 Task: Access the custom URLs.
Action: Mouse moved to (1280, 90)
Screenshot: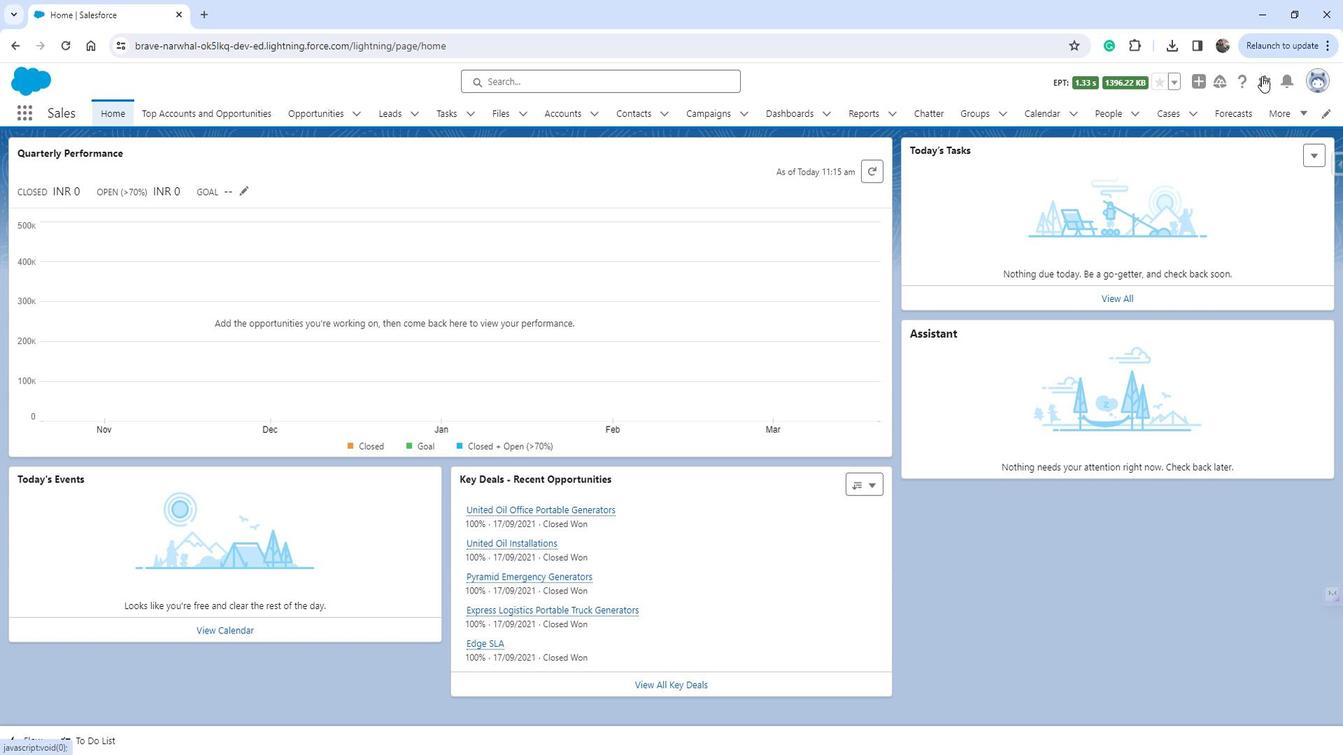 
Action: Mouse pressed left at (1280, 90)
Screenshot: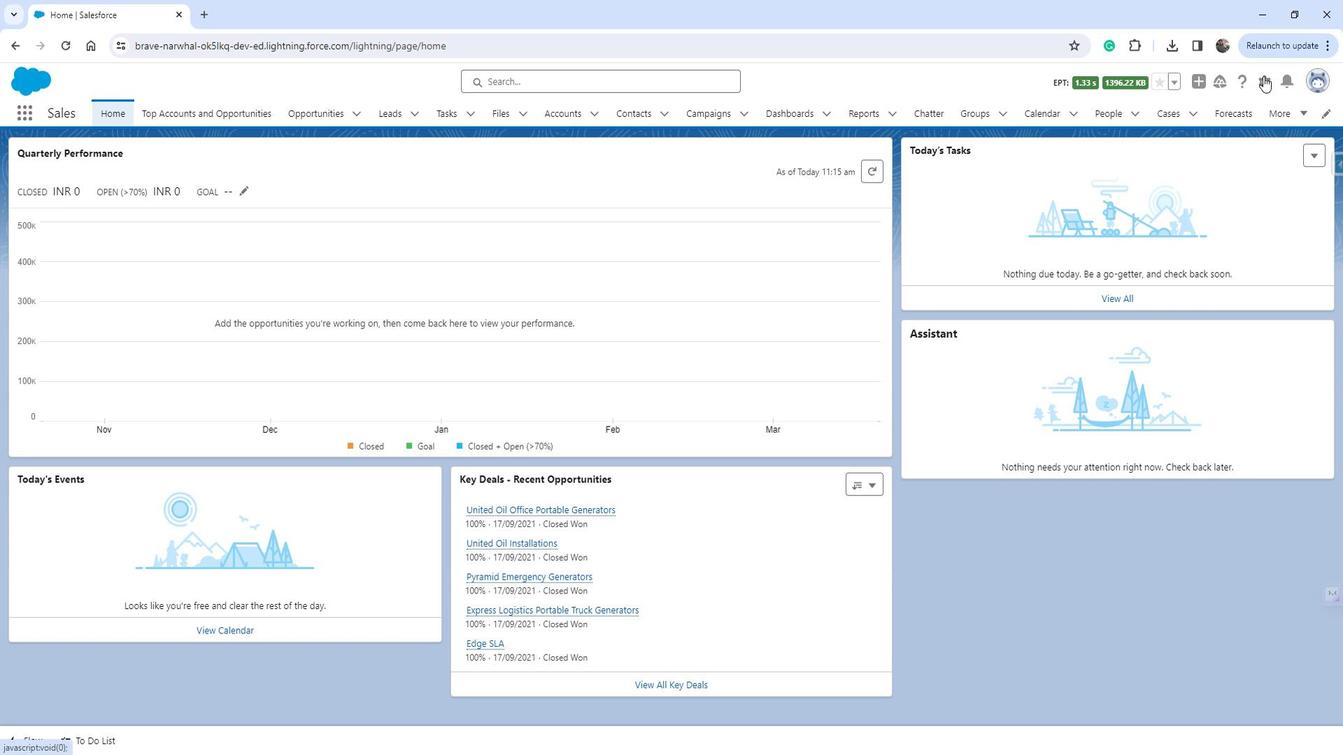 
Action: Mouse moved to (1214, 144)
Screenshot: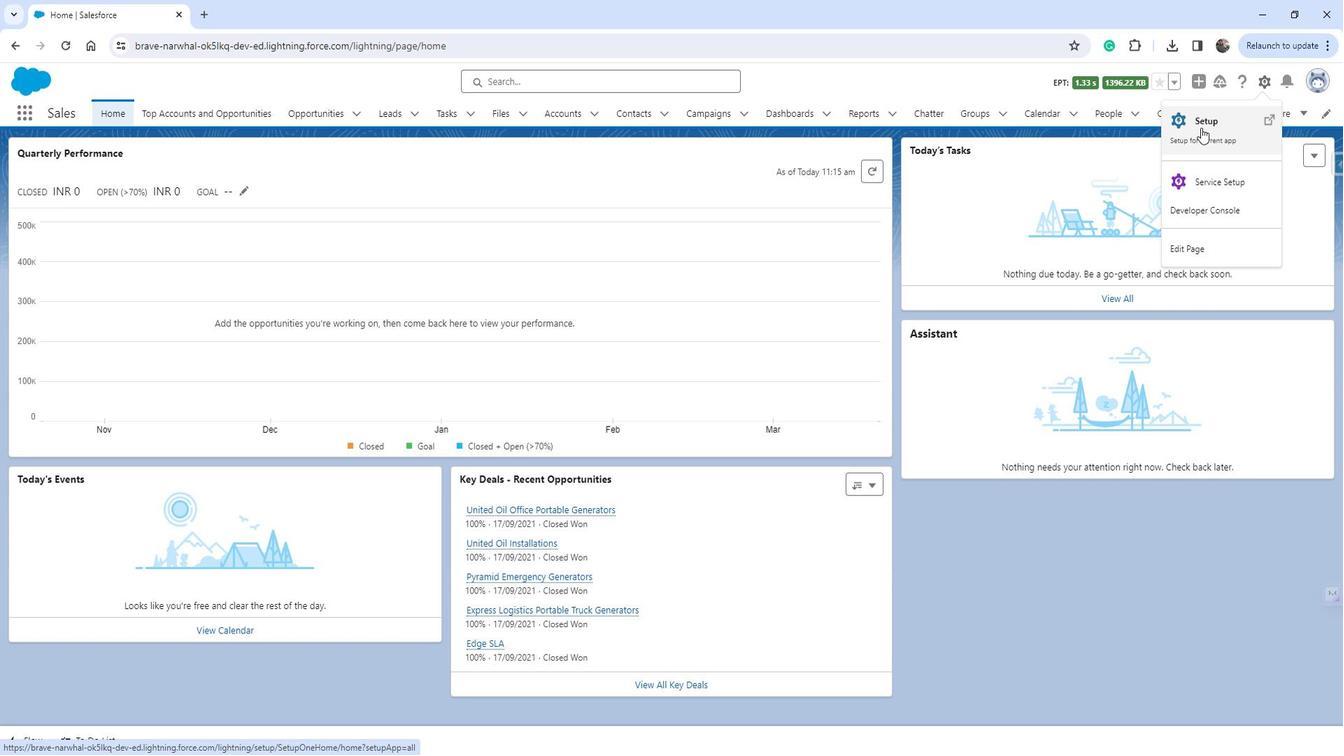 
Action: Mouse pressed left at (1214, 144)
Screenshot: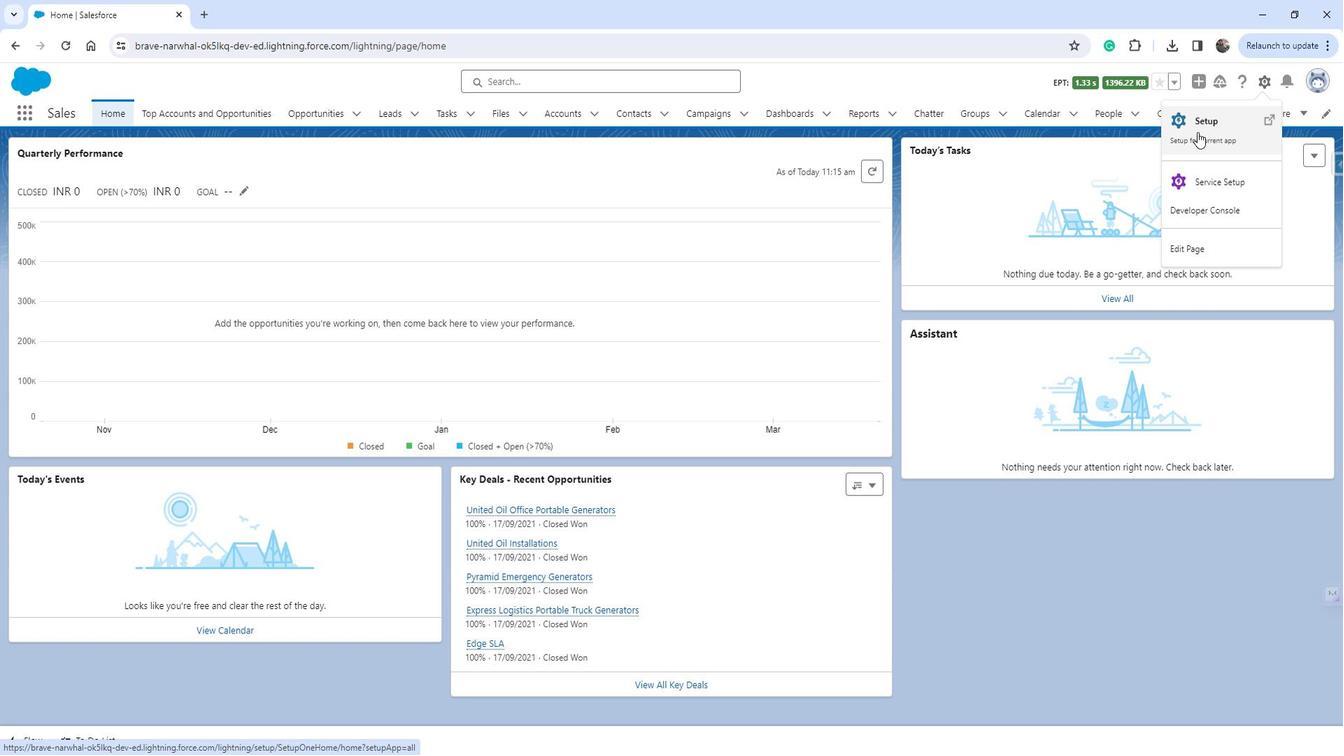
Action: Mouse moved to (39, 468)
Screenshot: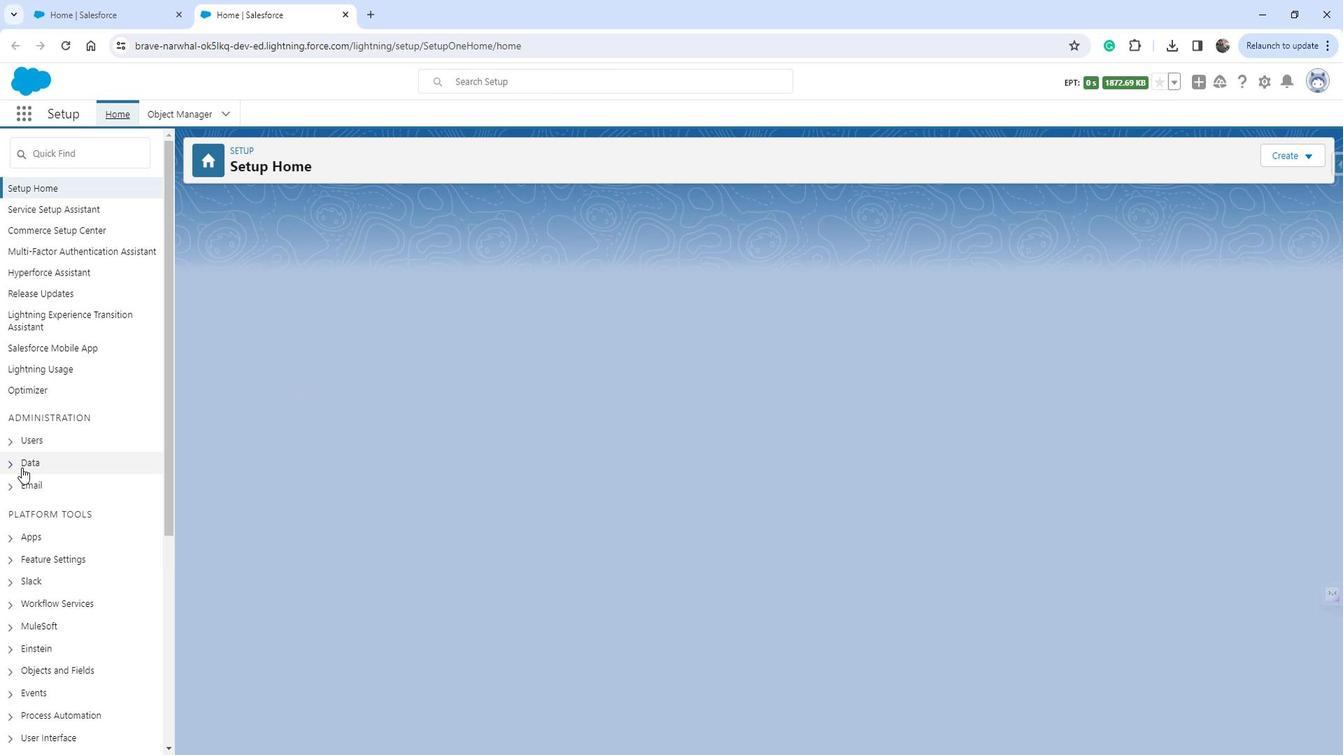 
Action: Mouse scrolled (39, 467) with delta (0, 0)
Screenshot: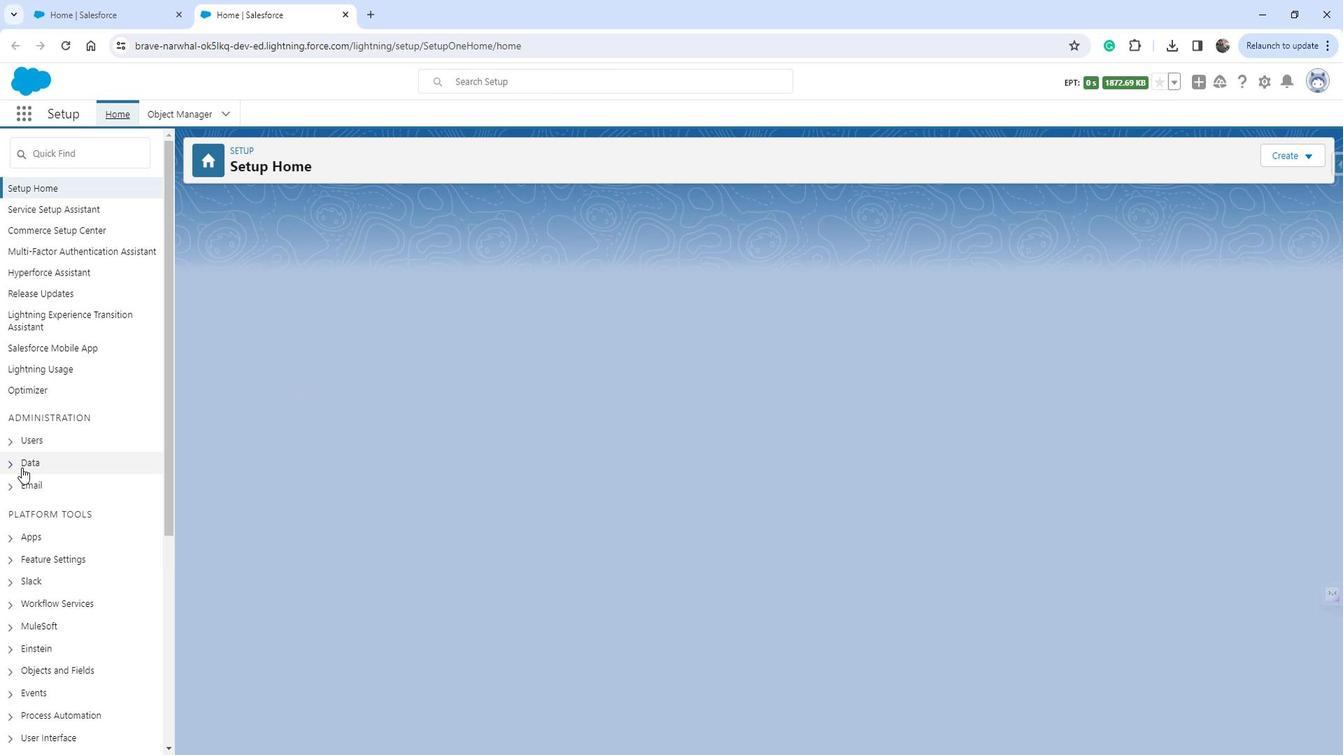 
Action: Mouse moved to (40, 469)
Screenshot: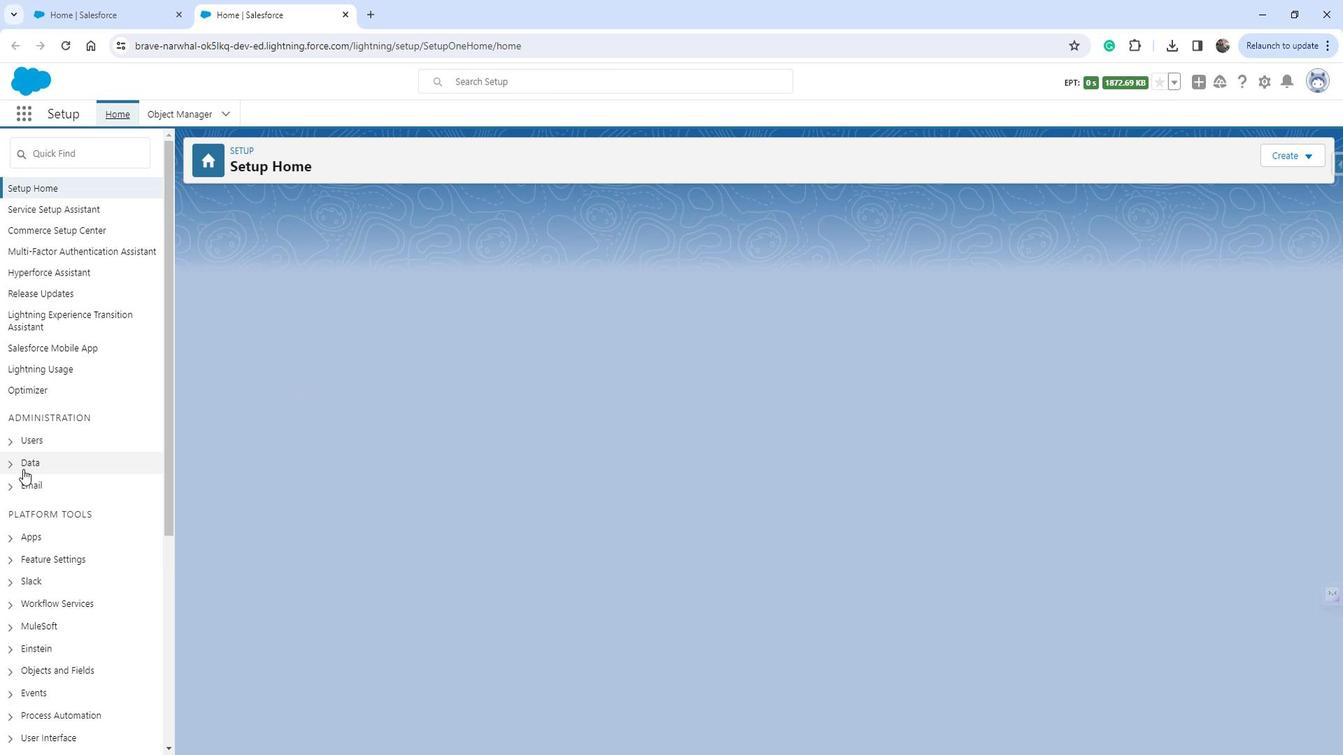 
Action: Mouse scrolled (40, 468) with delta (0, 0)
Screenshot: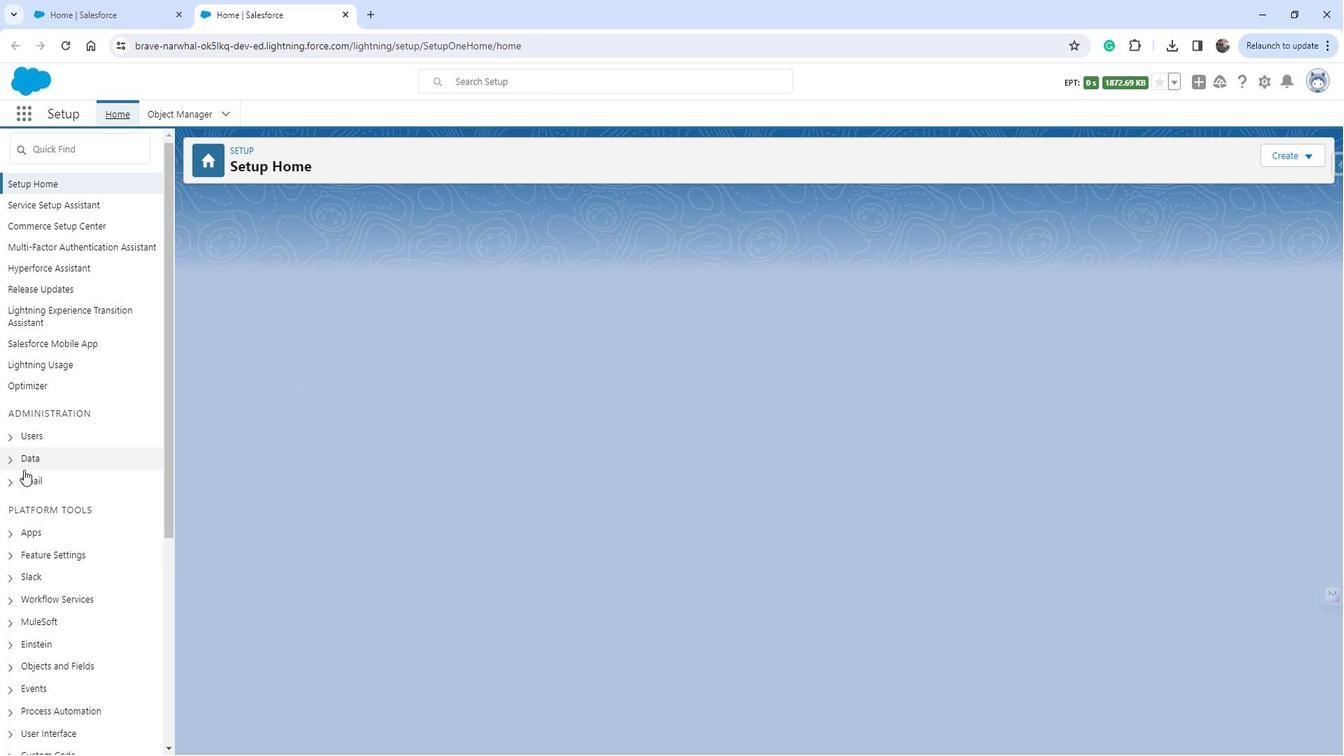 
Action: Mouse scrolled (40, 468) with delta (0, 0)
Screenshot: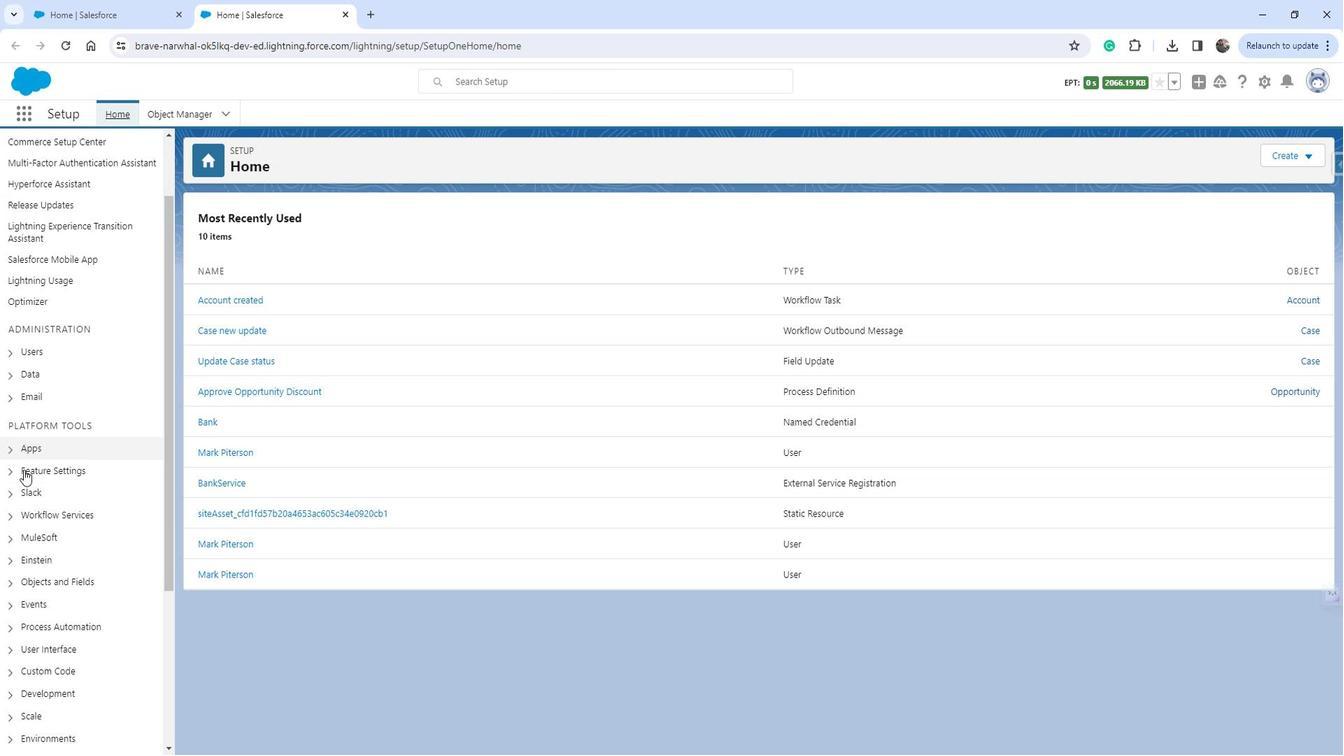 
Action: Mouse moved to (40, 469)
Screenshot: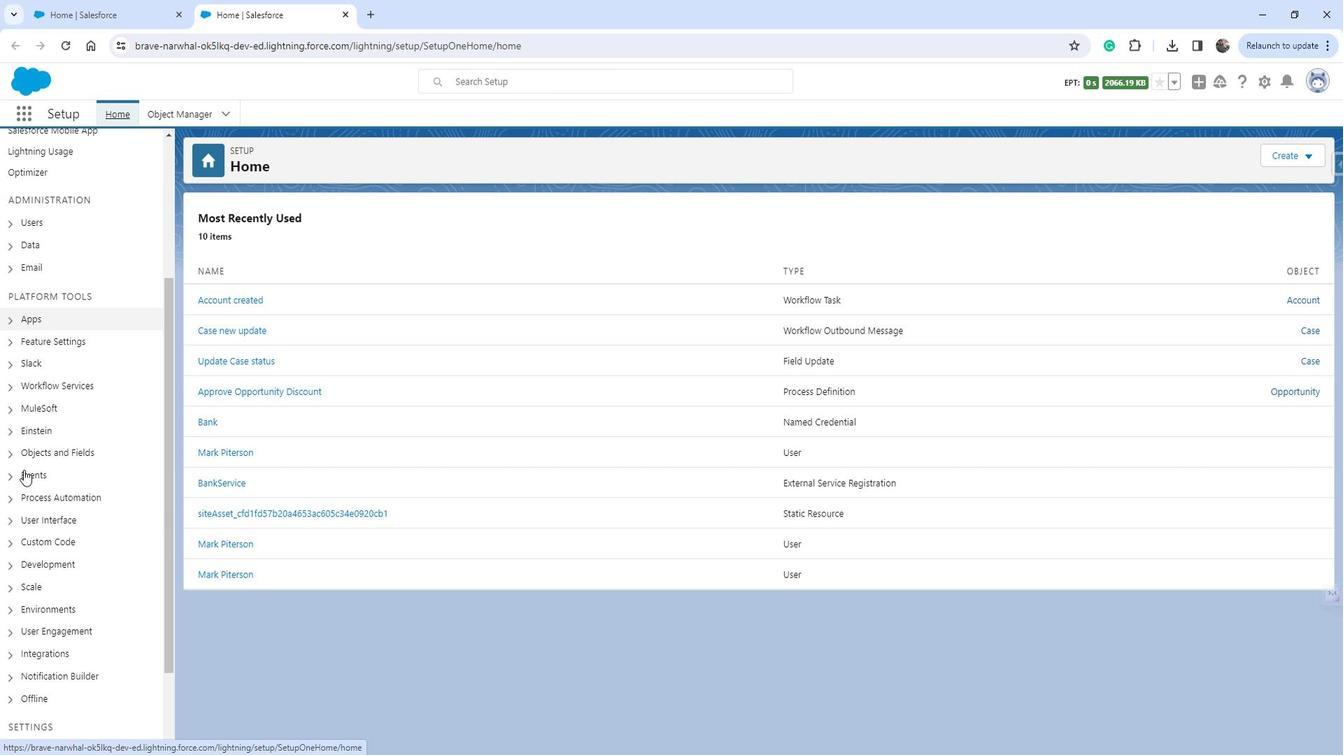 
Action: Mouse scrolled (40, 468) with delta (0, 0)
Screenshot: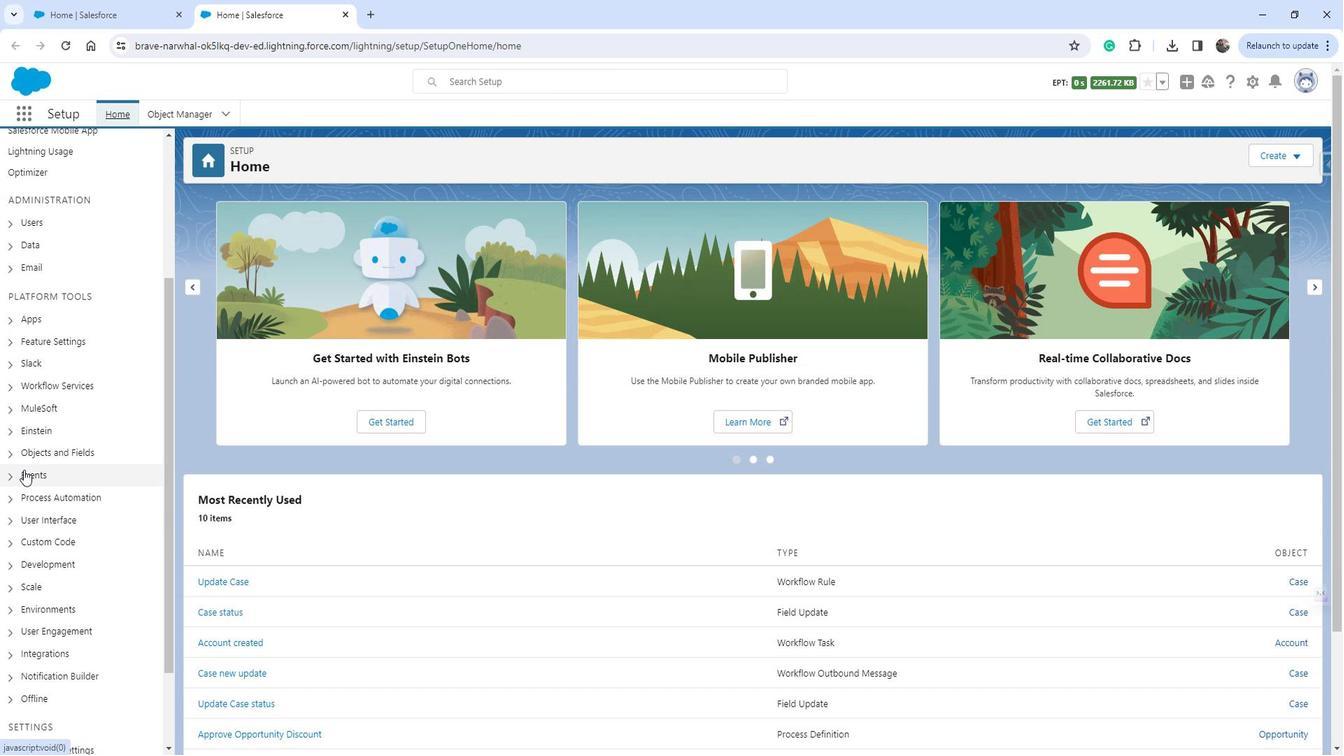 
Action: Mouse moved to (27, 430)
Screenshot: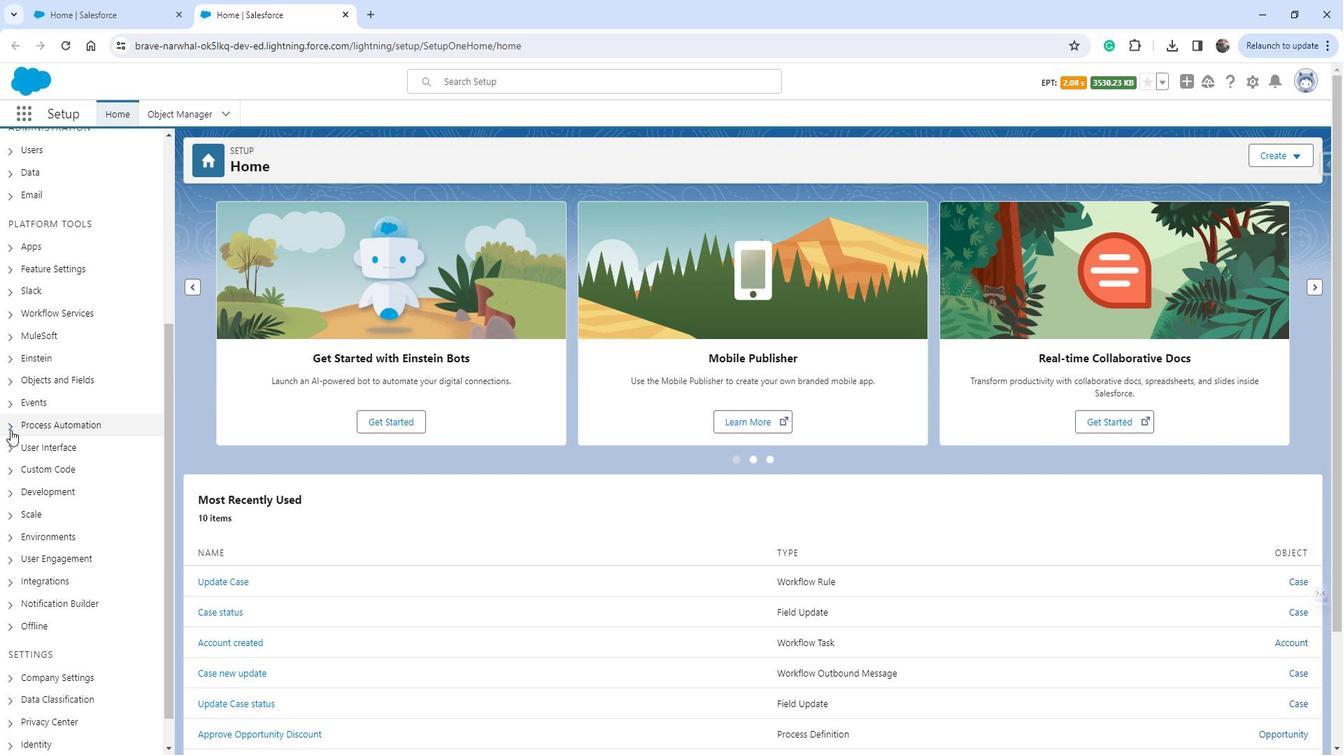
Action: Mouse pressed left at (27, 430)
Screenshot: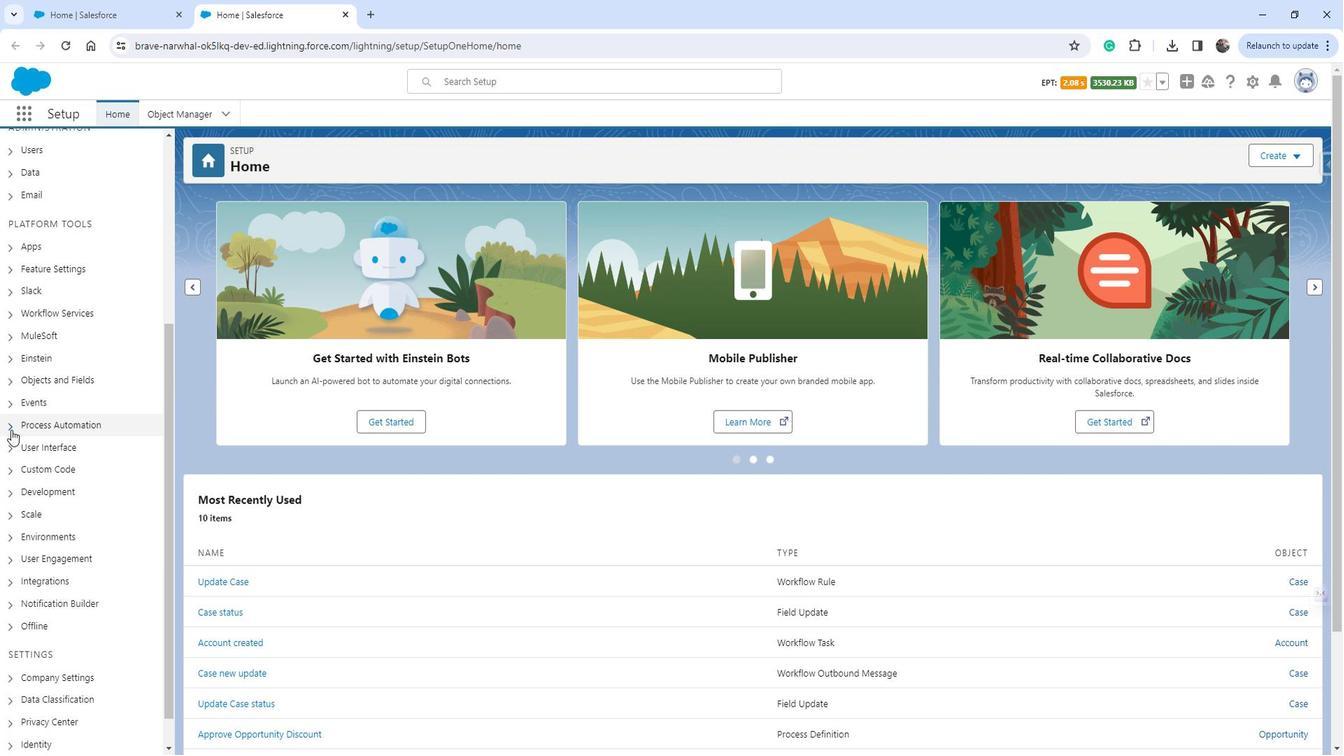 
Action: Mouse moved to (124, 492)
Screenshot: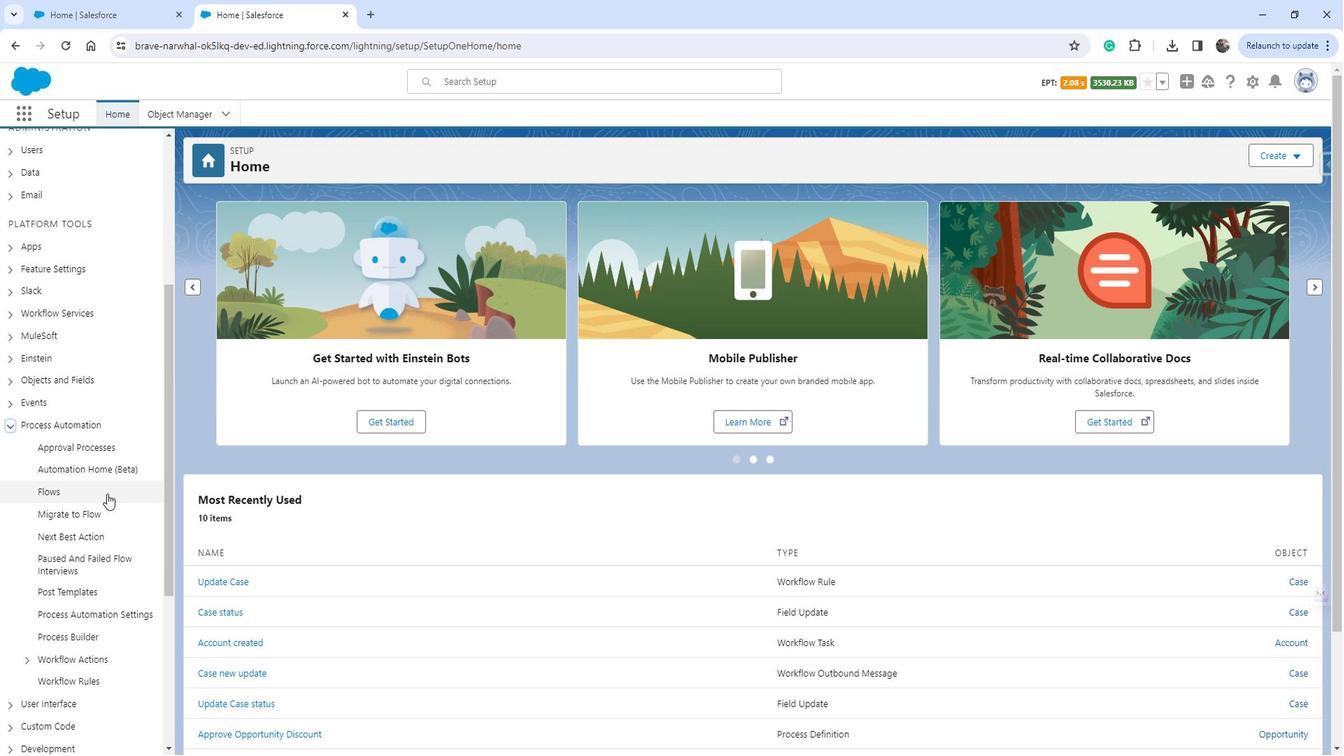 
Action: Mouse scrolled (124, 491) with delta (0, 0)
Screenshot: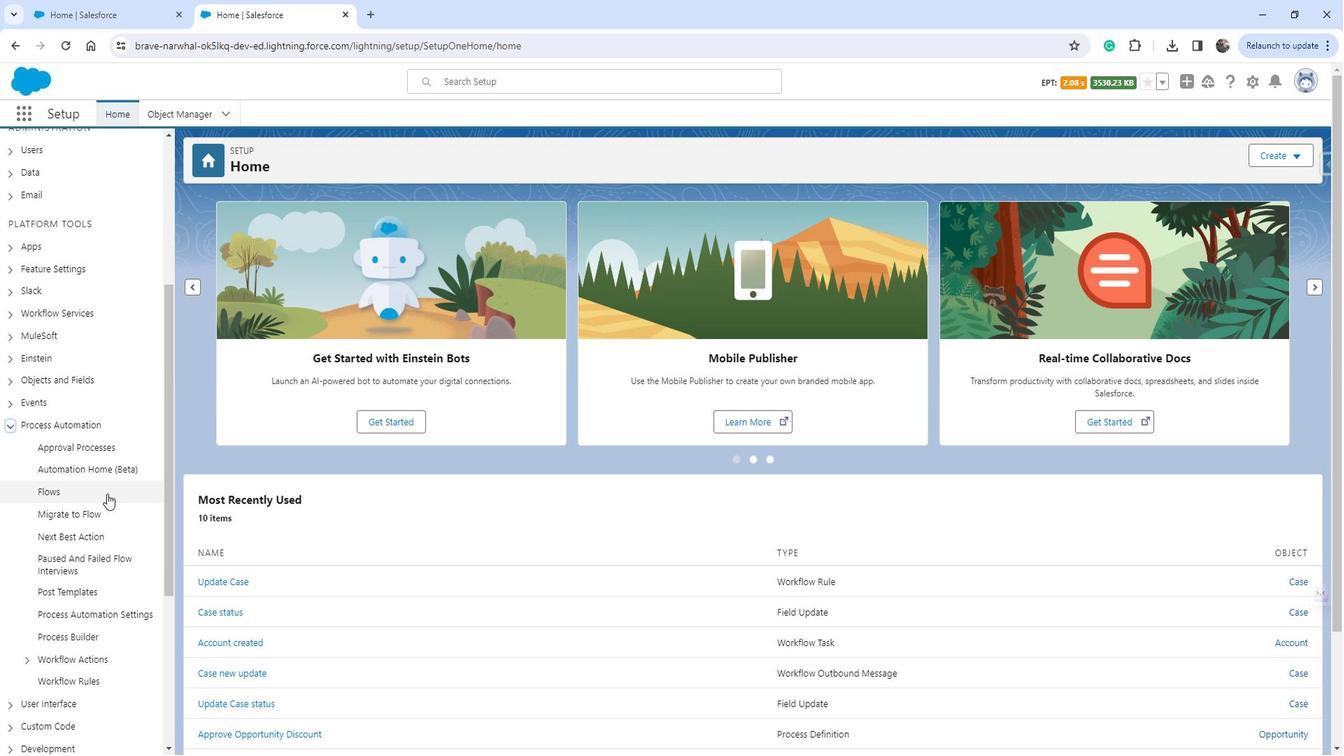 
Action: Mouse moved to (125, 493)
Screenshot: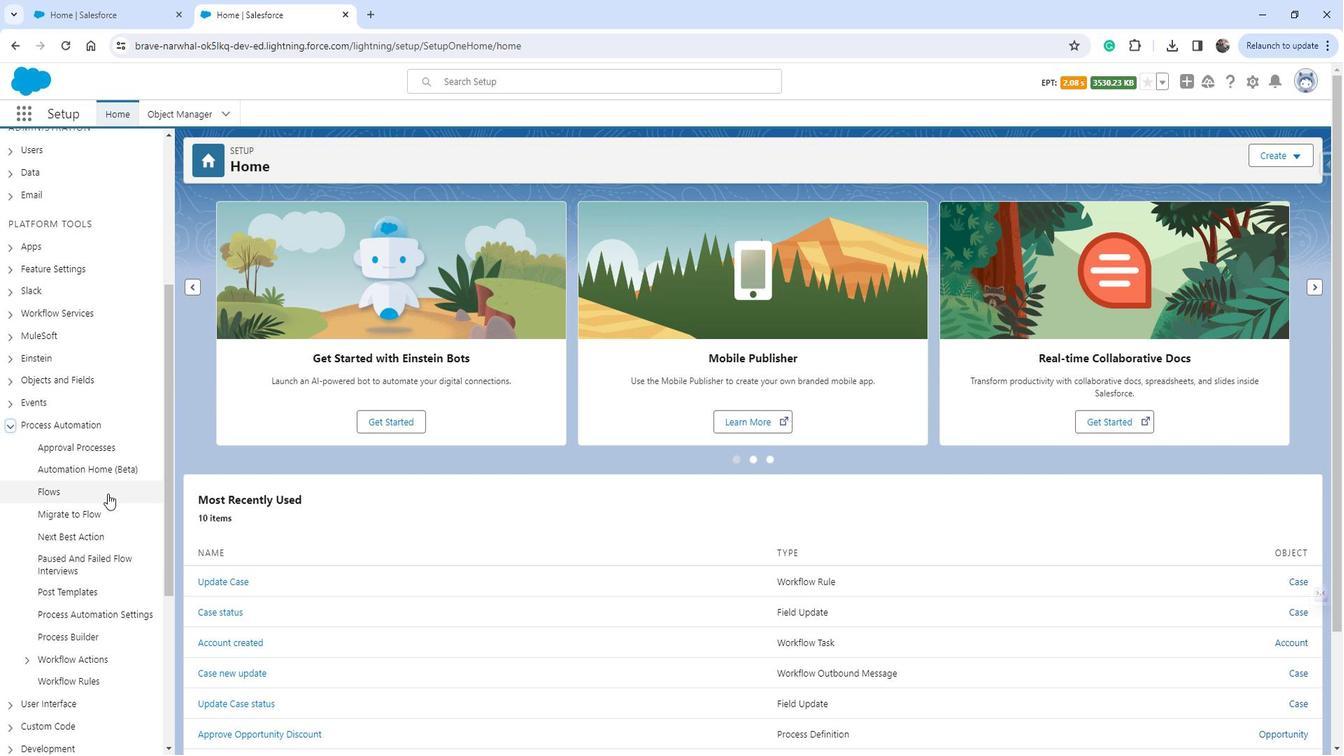 
Action: Mouse scrolled (125, 493) with delta (0, 0)
Screenshot: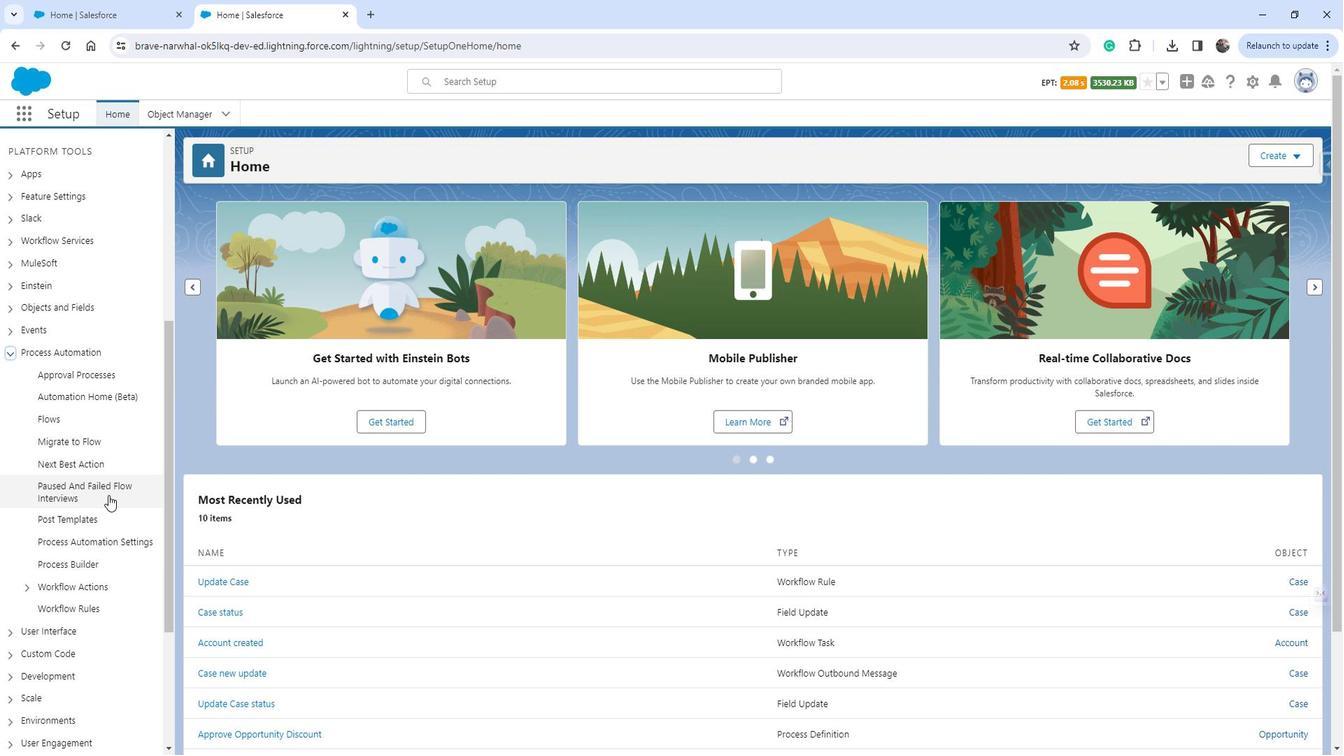 
Action: Mouse moved to (78, 621)
Screenshot: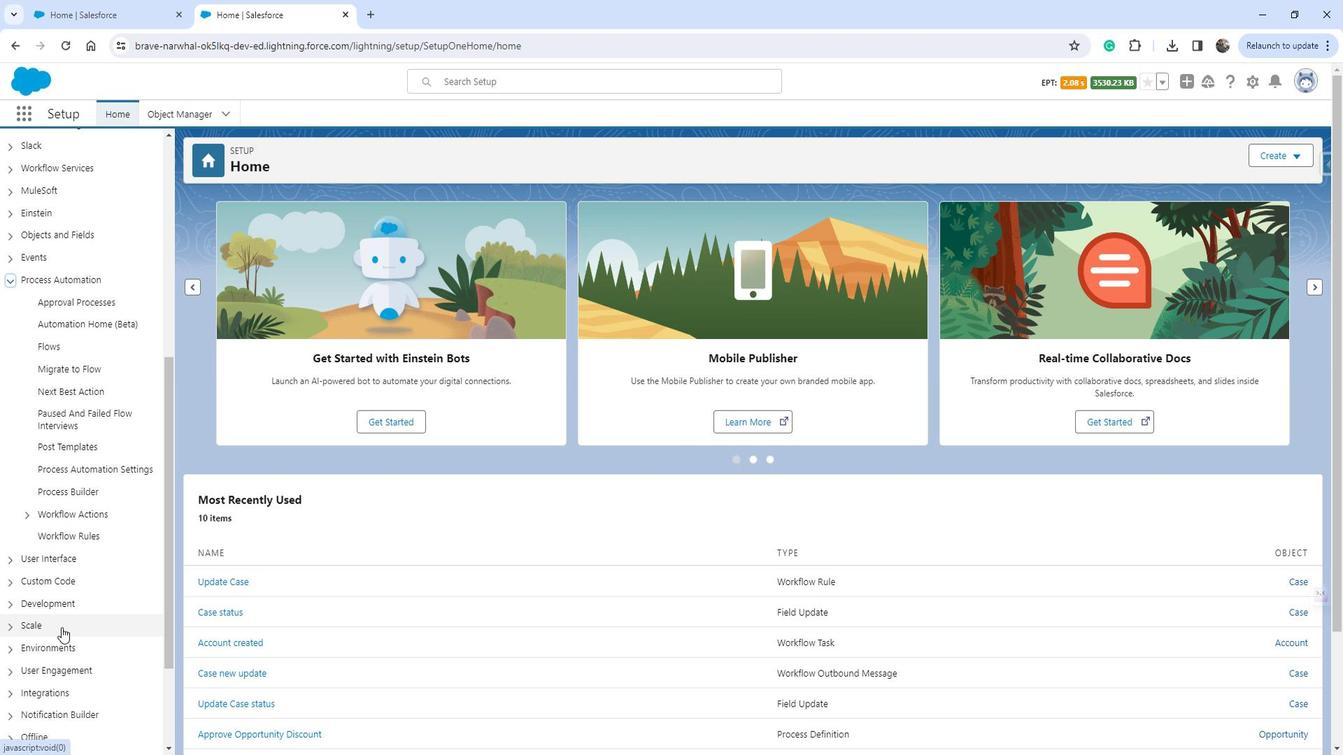 
Action: Mouse scrolled (78, 620) with delta (0, 0)
Screenshot: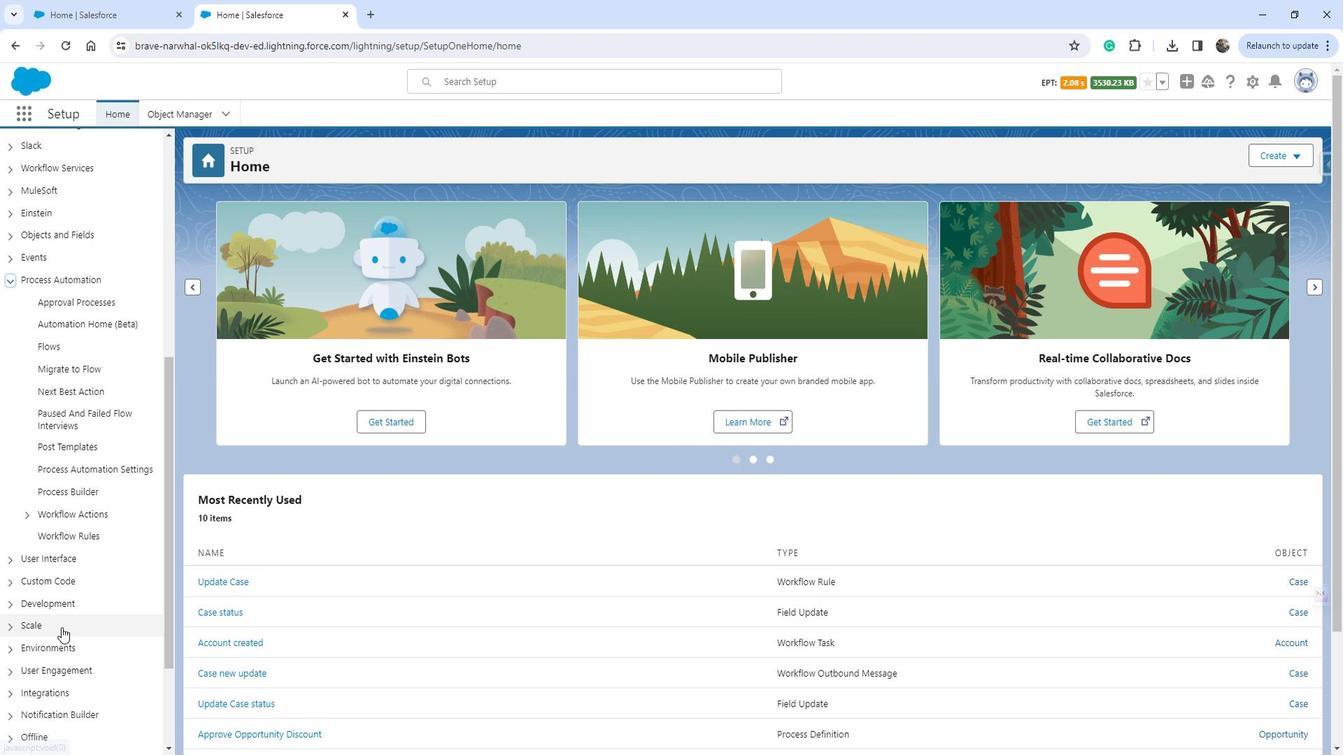 
Action: Mouse moved to (25, 483)
Screenshot: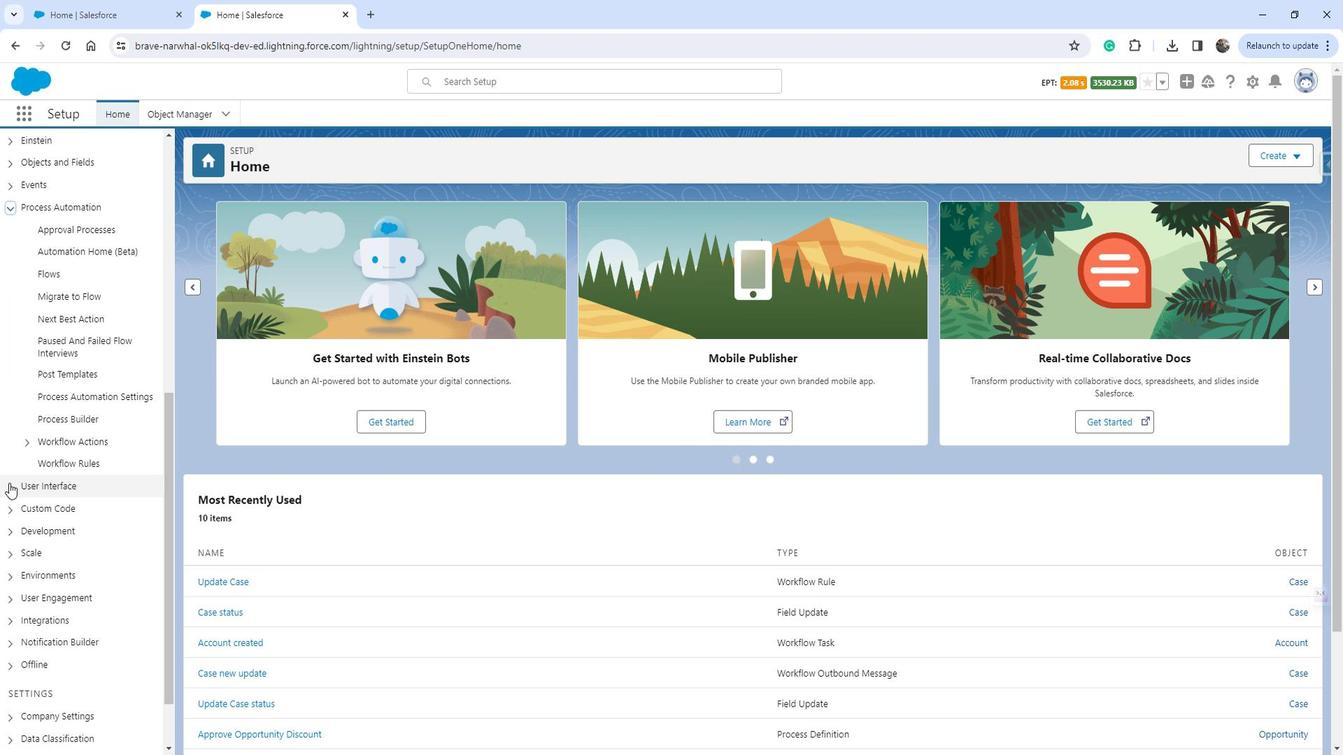 
Action: Mouse pressed left at (25, 483)
Screenshot: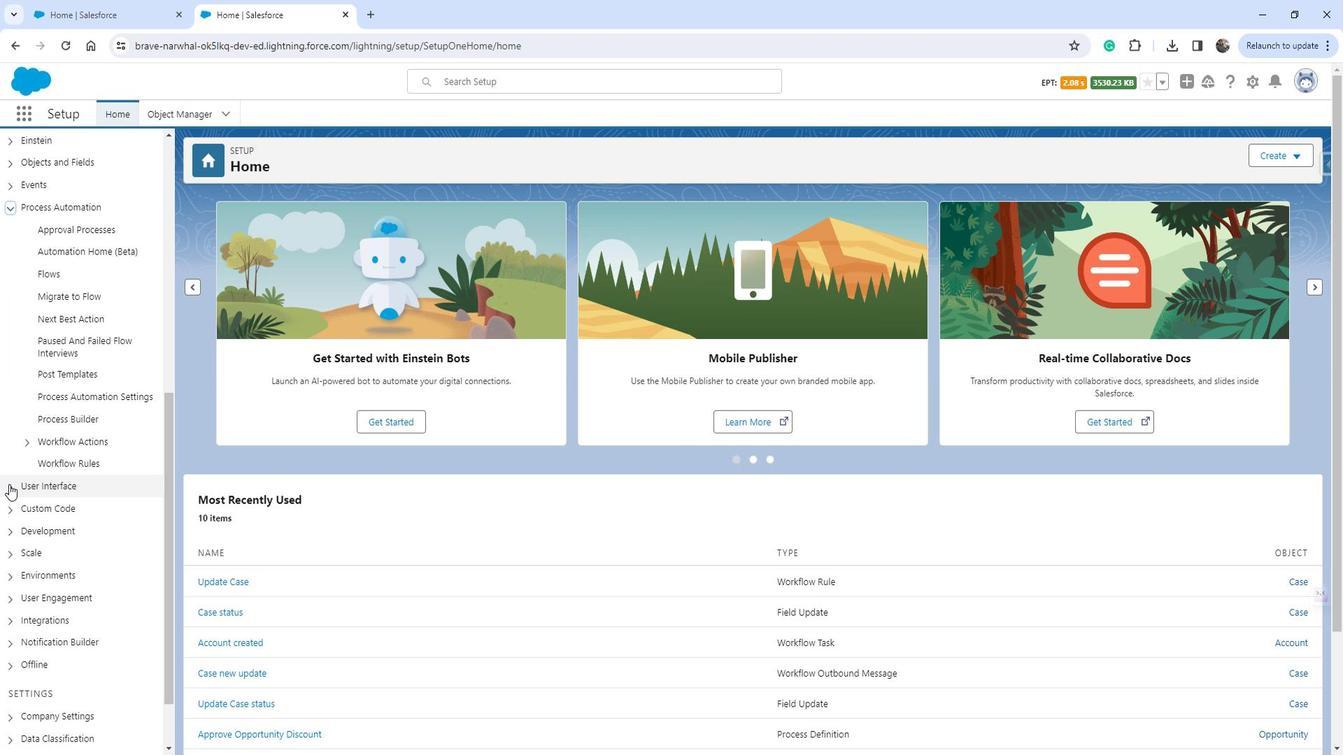 
Action: Mouse moved to (107, 521)
Screenshot: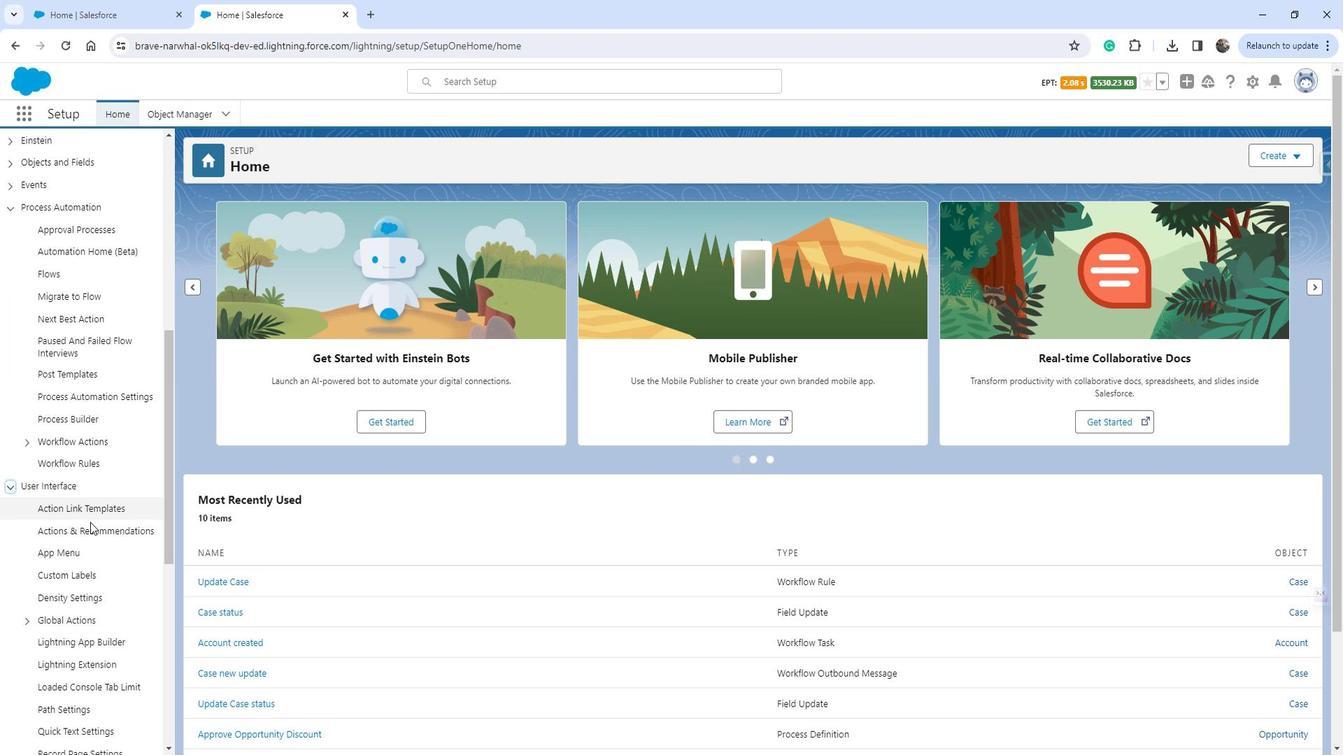 
Action: Mouse scrolled (107, 520) with delta (0, 0)
Screenshot: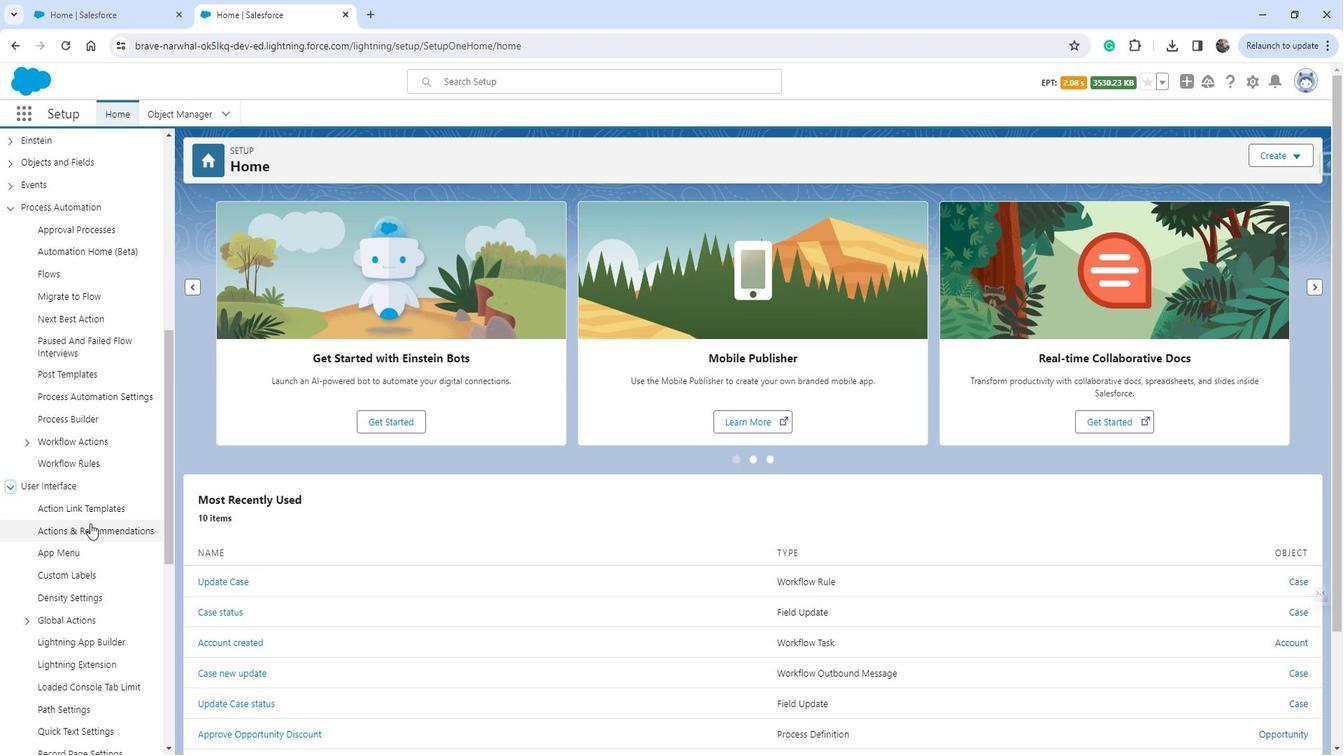 
Action: Mouse moved to (107, 523)
Screenshot: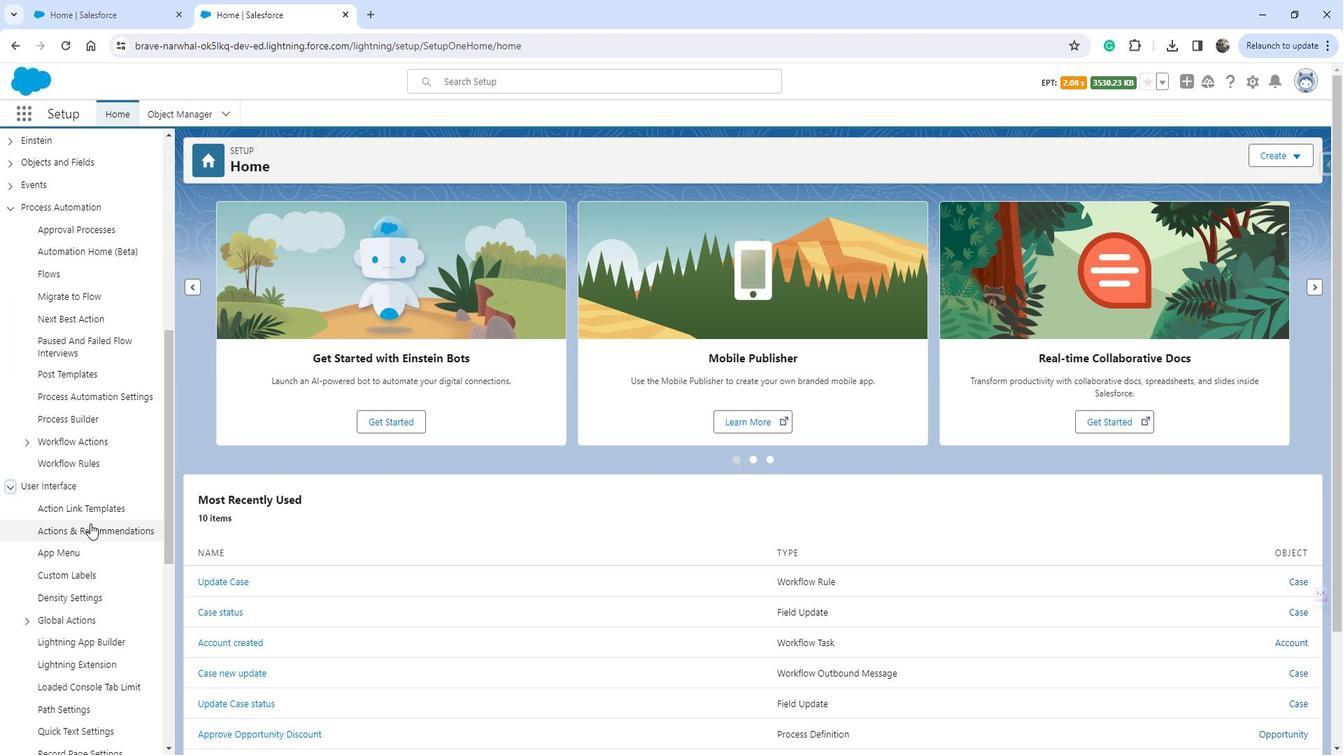 
Action: Mouse scrolled (107, 523) with delta (0, 0)
Screenshot: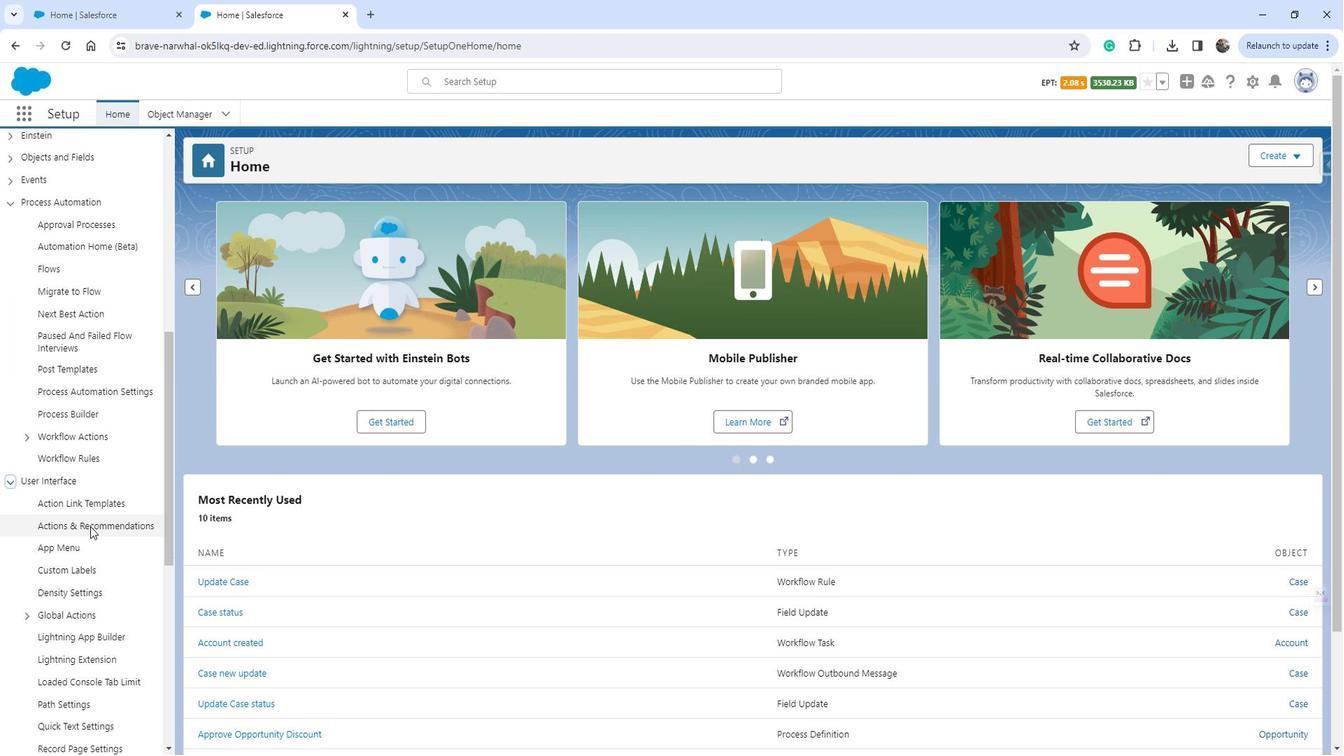 
Action: Mouse moved to (107, 527)
Screenshot: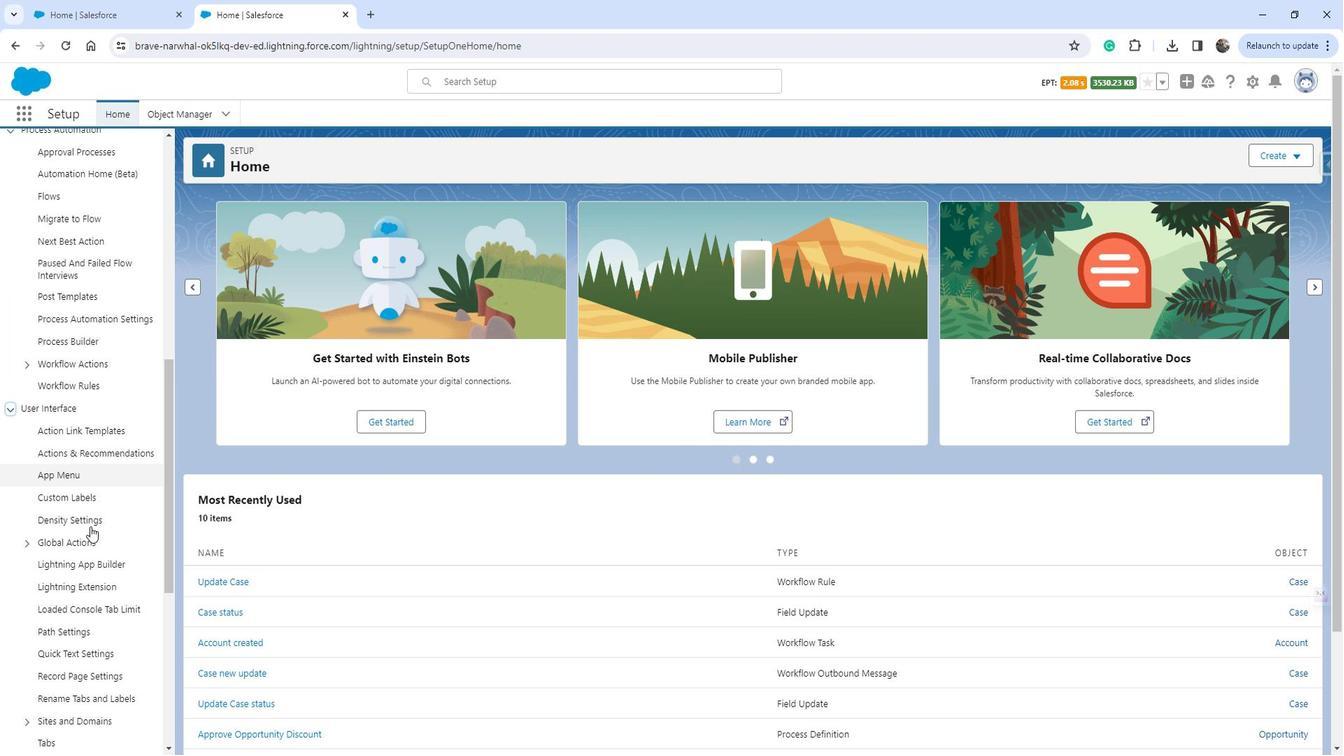 
Action: Mouse scrolled (107, 526) with delta (0, 0)
Screenshot: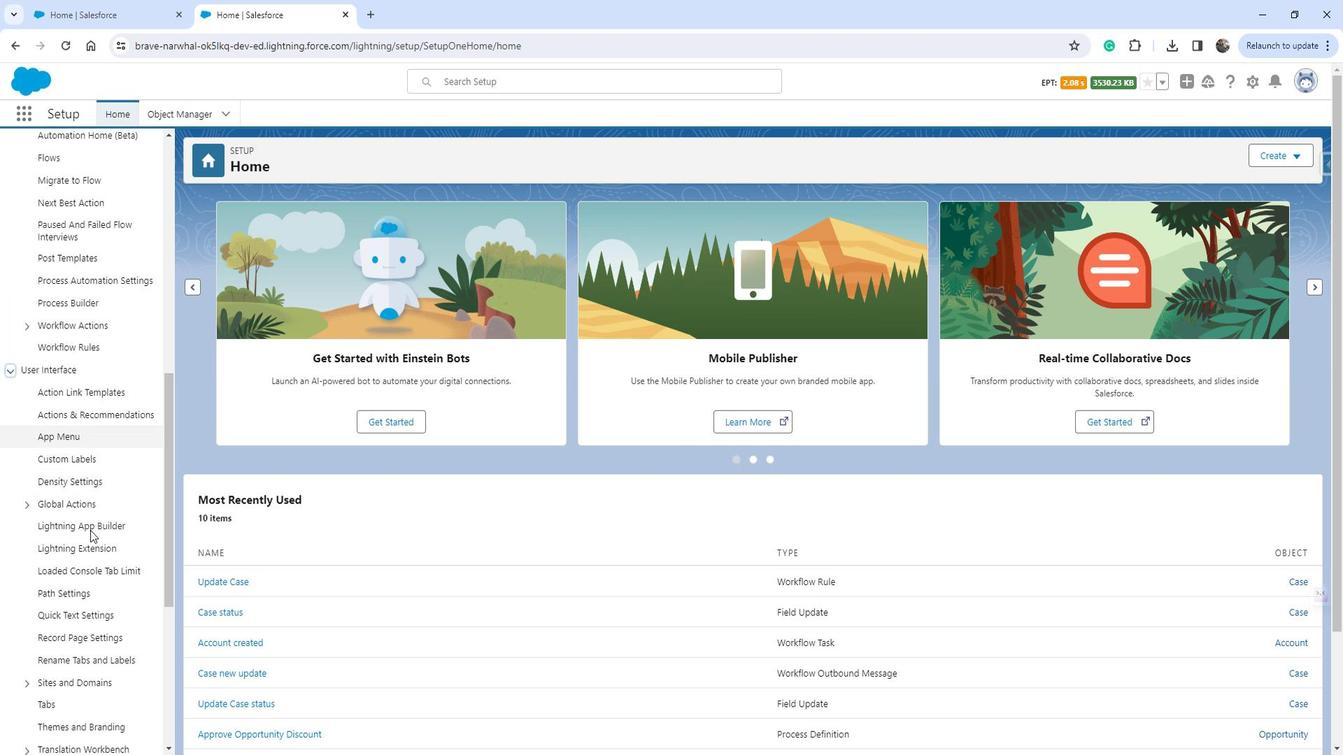 
Action: Mouse moved to (46, 578)
Screenshot: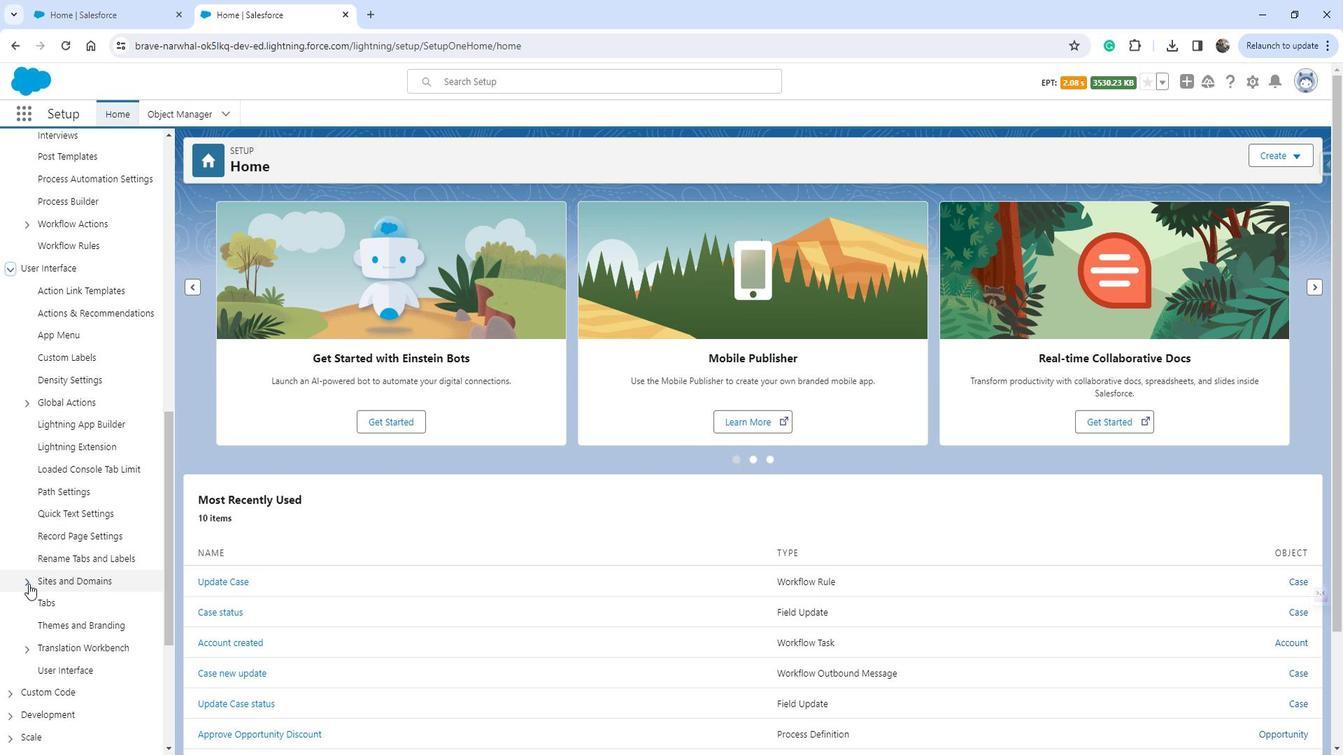 
Action: Mouse pressed left at (46, 578)
Screenshot: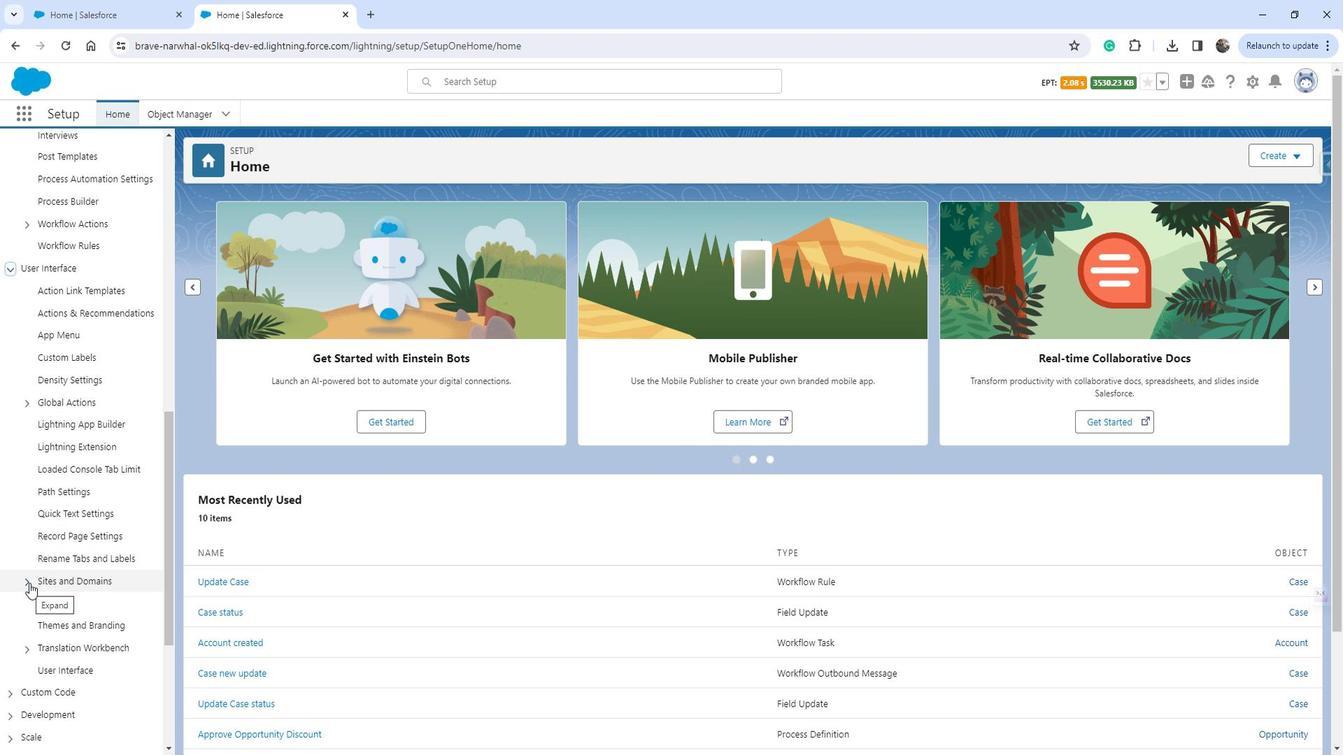 
Action: Mouse moved to (94, 596)
Screenshot: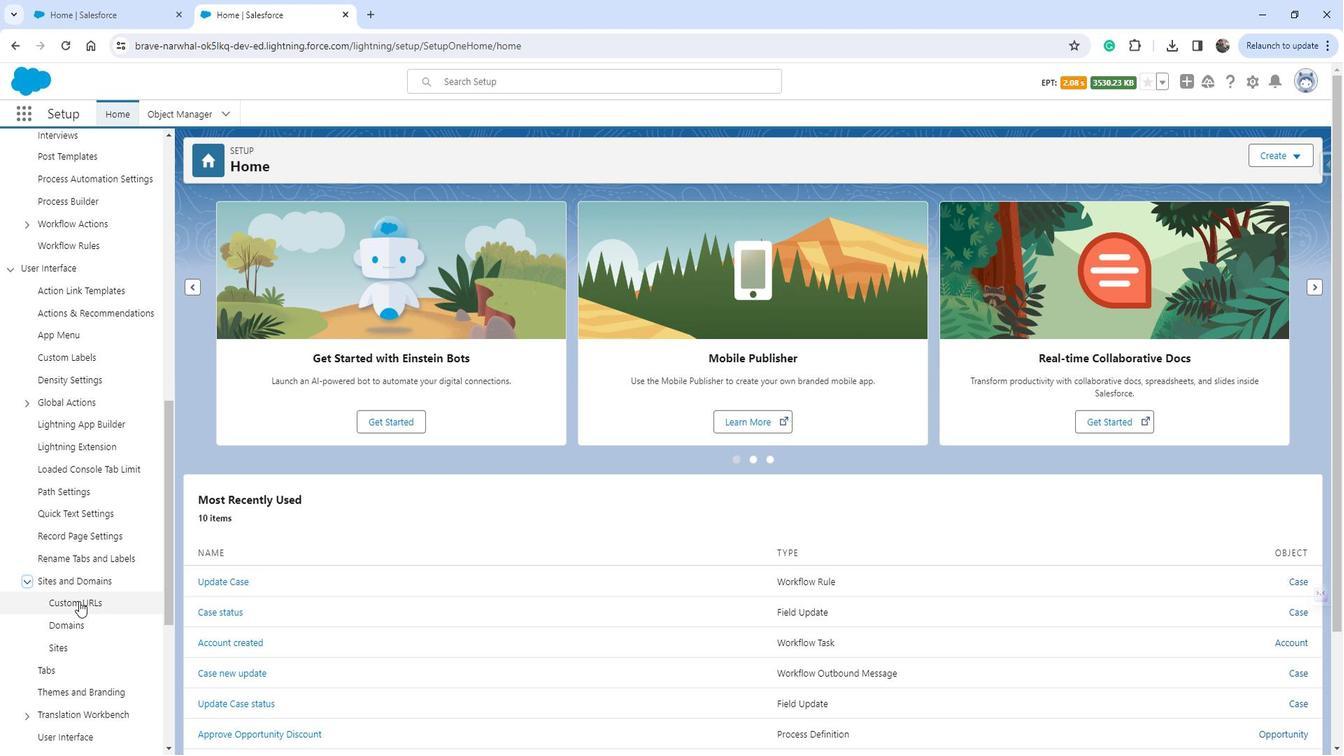 
Action: Mouse pressed left at (94, 596)
Screenshot: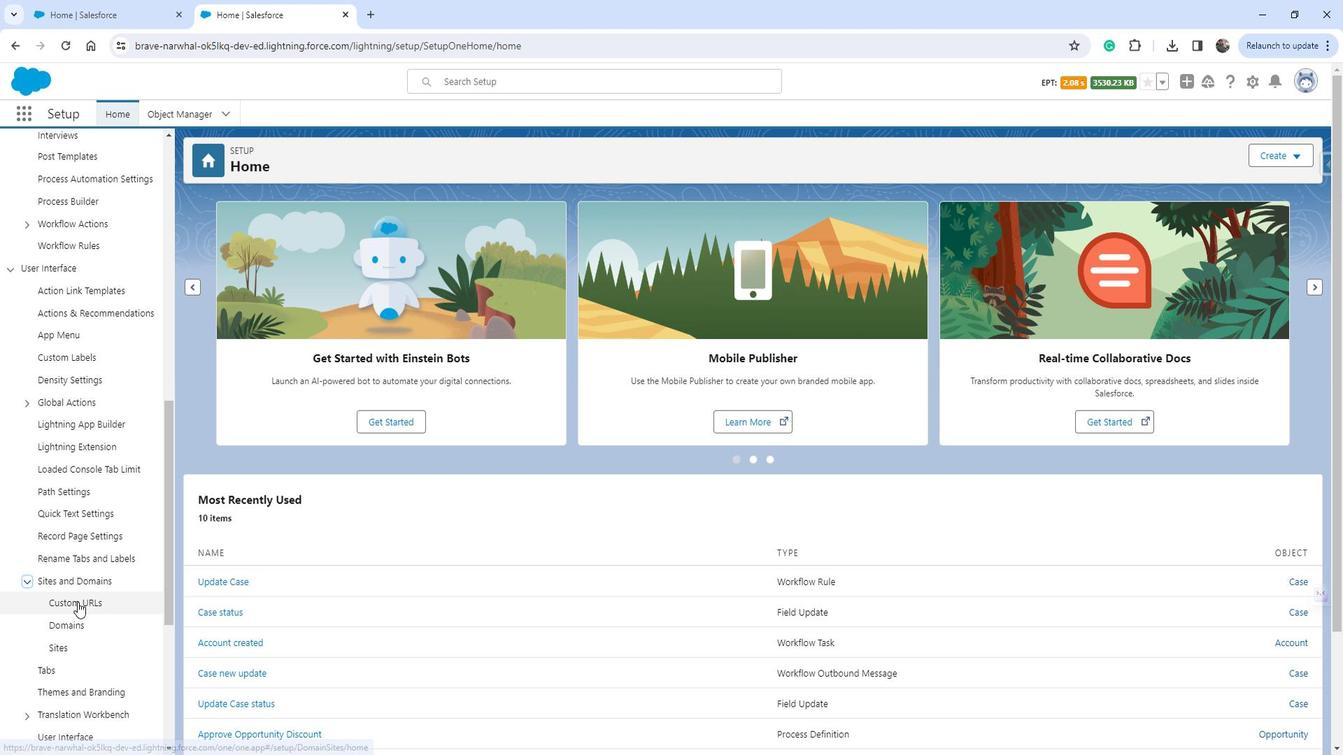 
Action: Mouse moved to (476, 506)
Screenshot: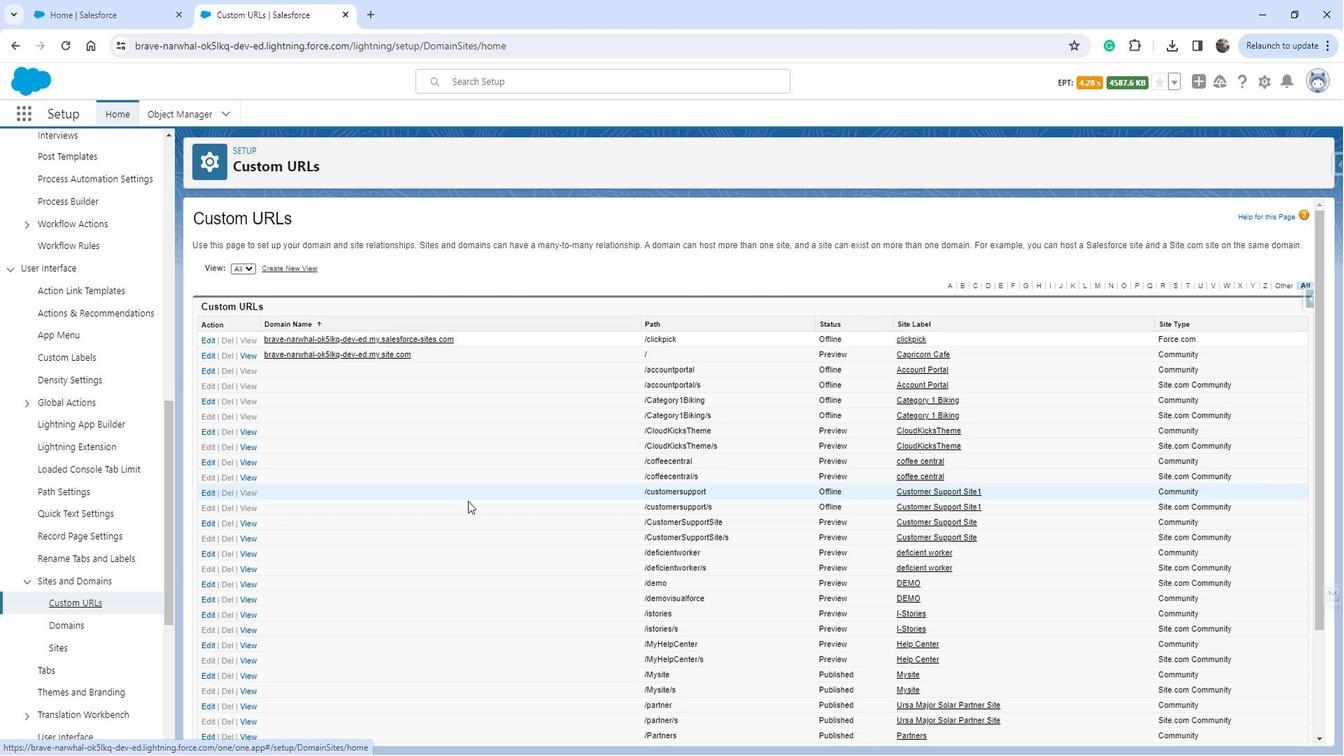 
Action: Mouse scrolled (476, 505) with delta (0, 0)
Screenshot: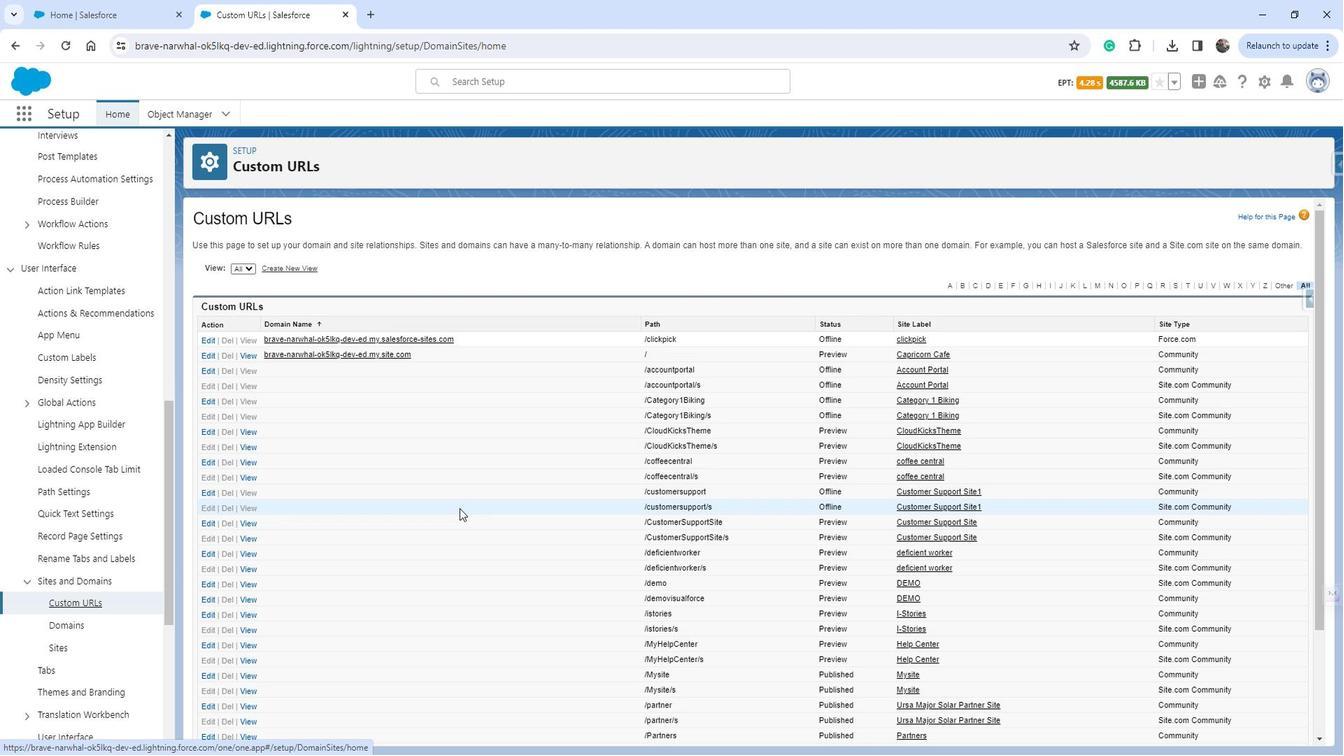 
Action: Mouse moved to (476, 507)
Screenshot: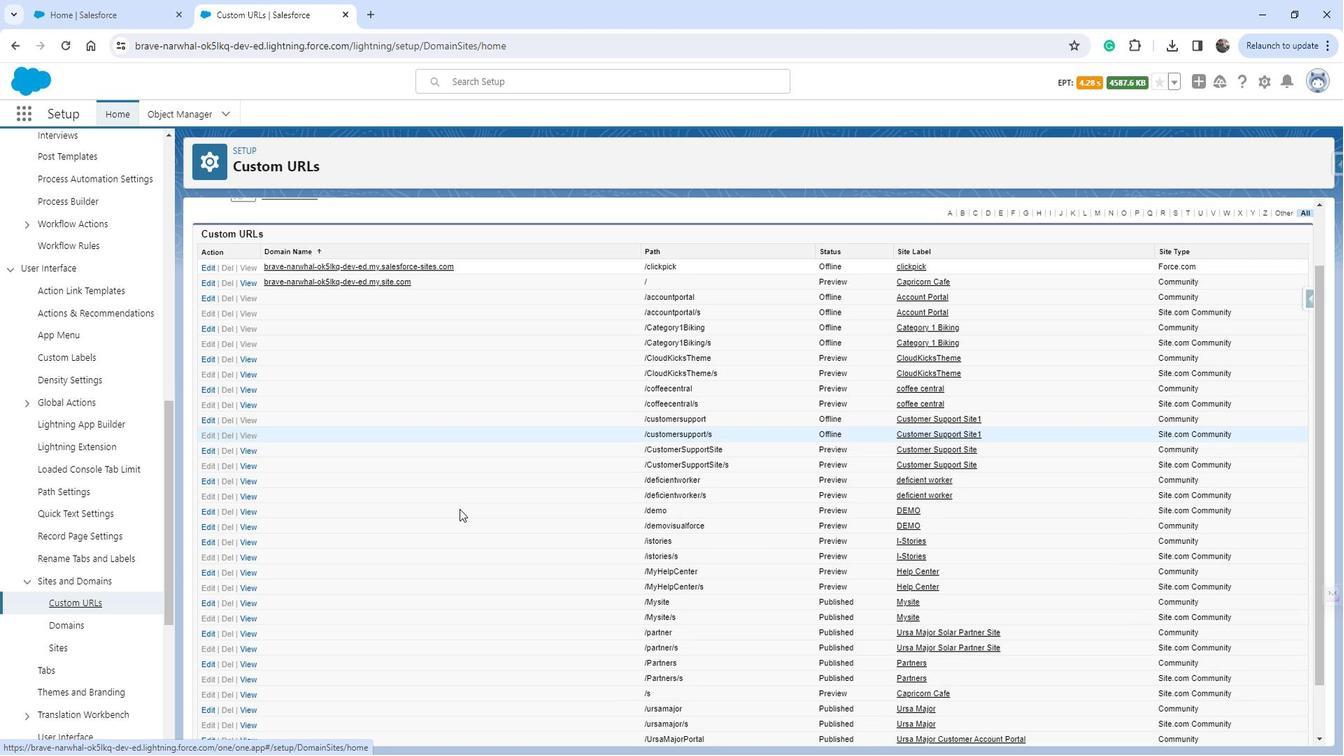 
Action: Mouse scrolled (476, 506) with delta (0, 0)
Screenshot: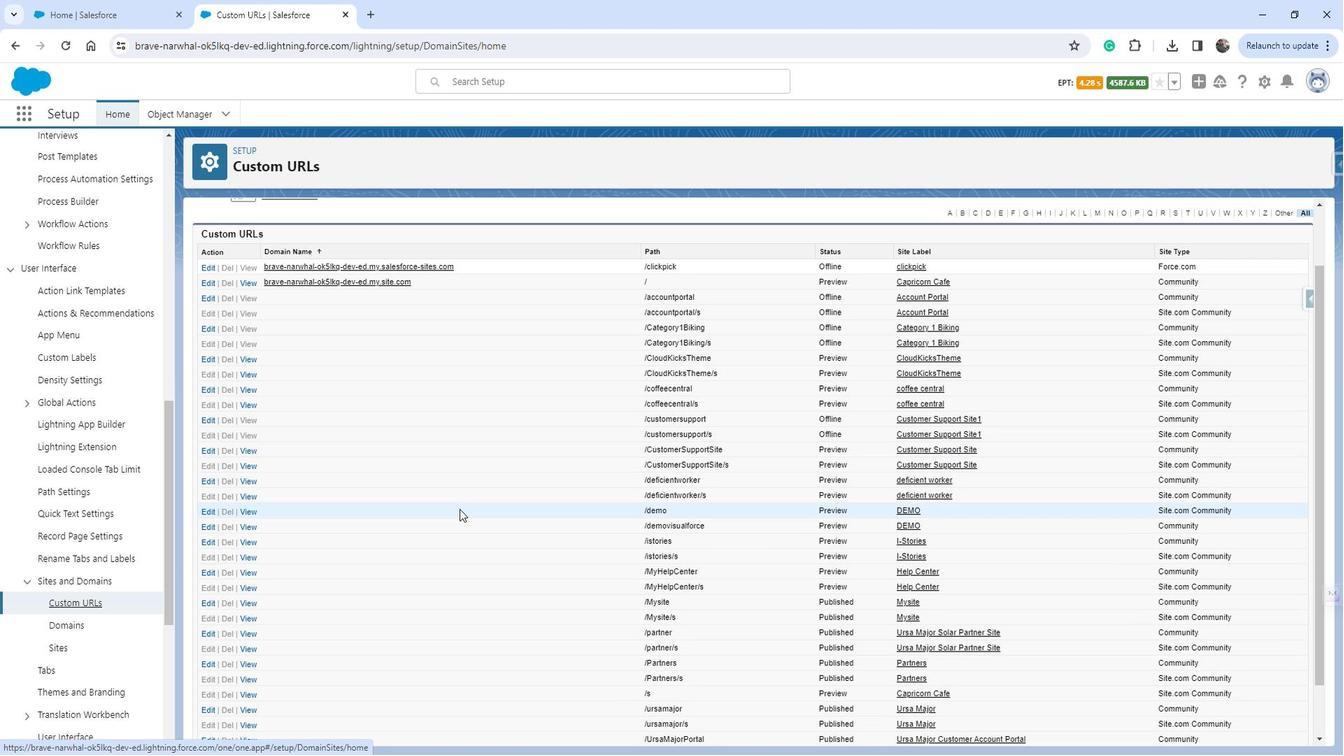 
Action: Mouse scrolled (476, 506) with delta (0, 0)
Screenshot: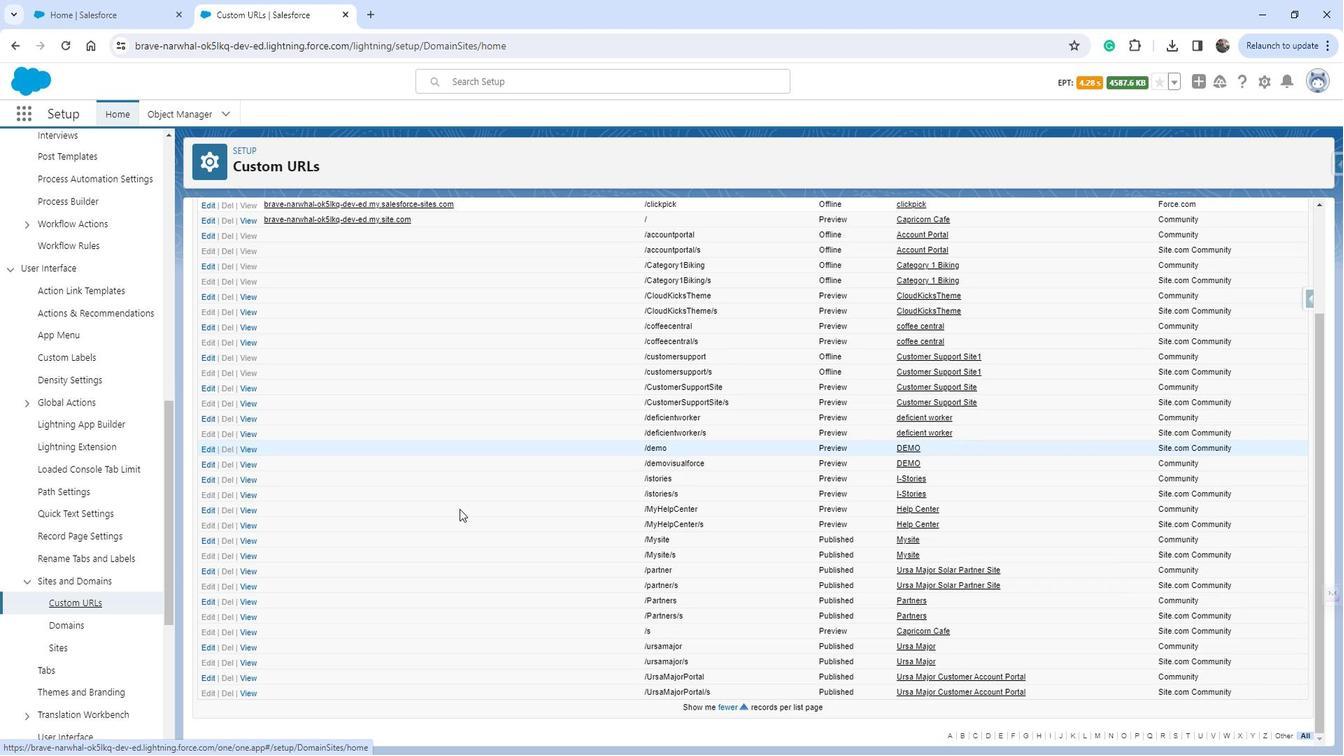 
Action: Mouse scrolled (476, 507) with delta (0, 0)
Screenshot: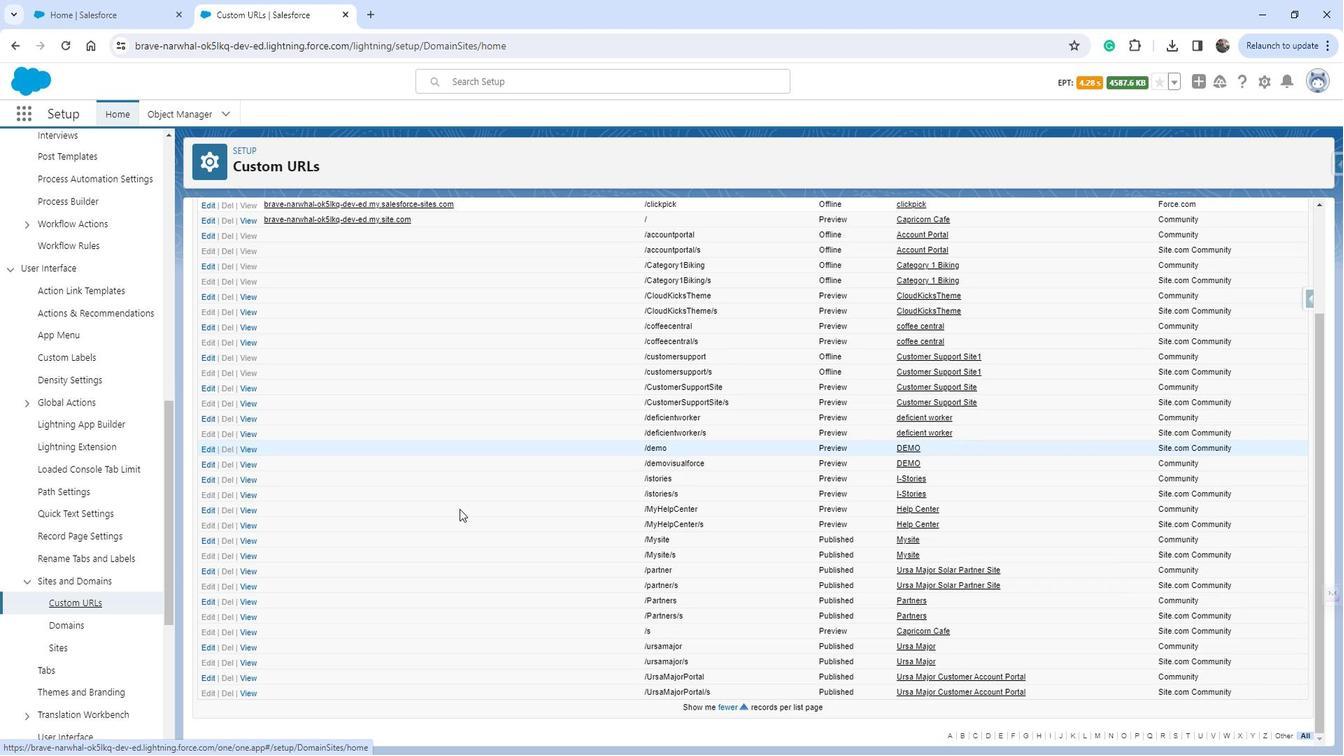 
Action: Mouse scrolled (476, 507) with delta (0, 0)
Screenshot: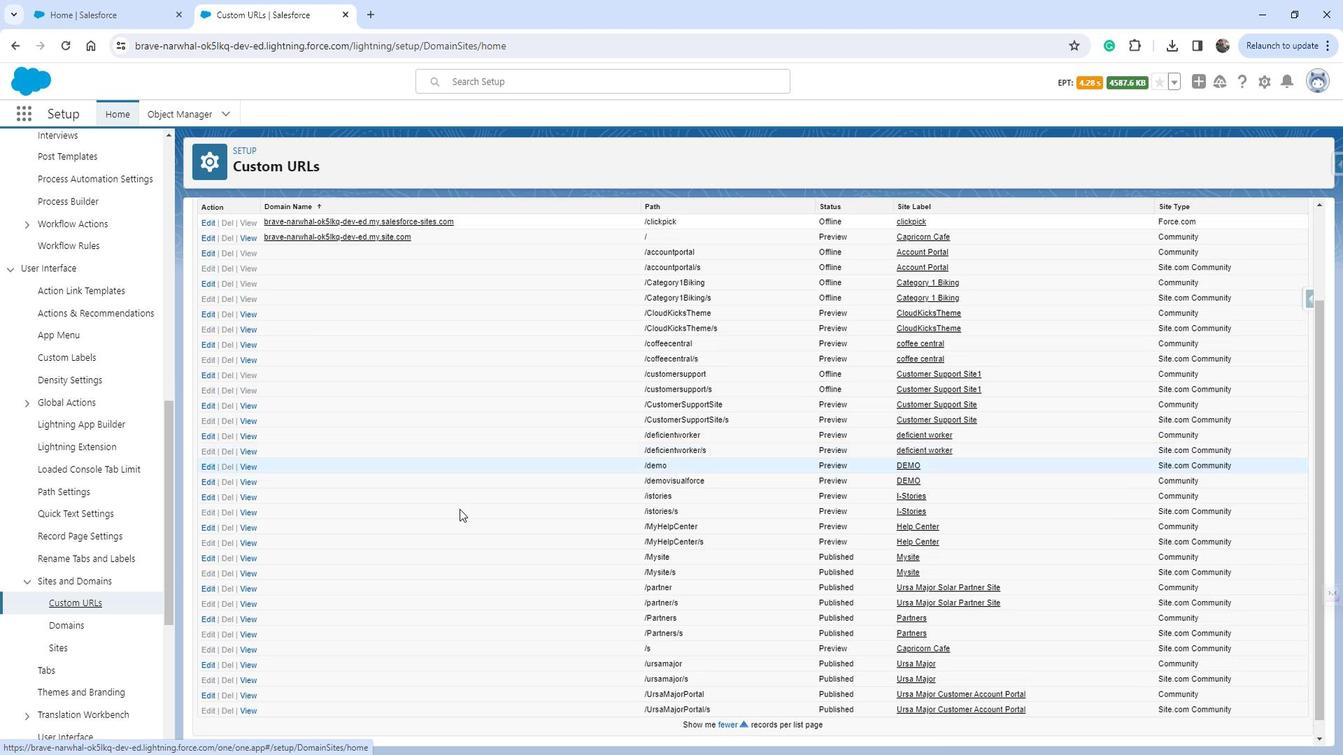 
Action: Mouse scrolled (476, 507) with delta (0, 0)
Screenshot: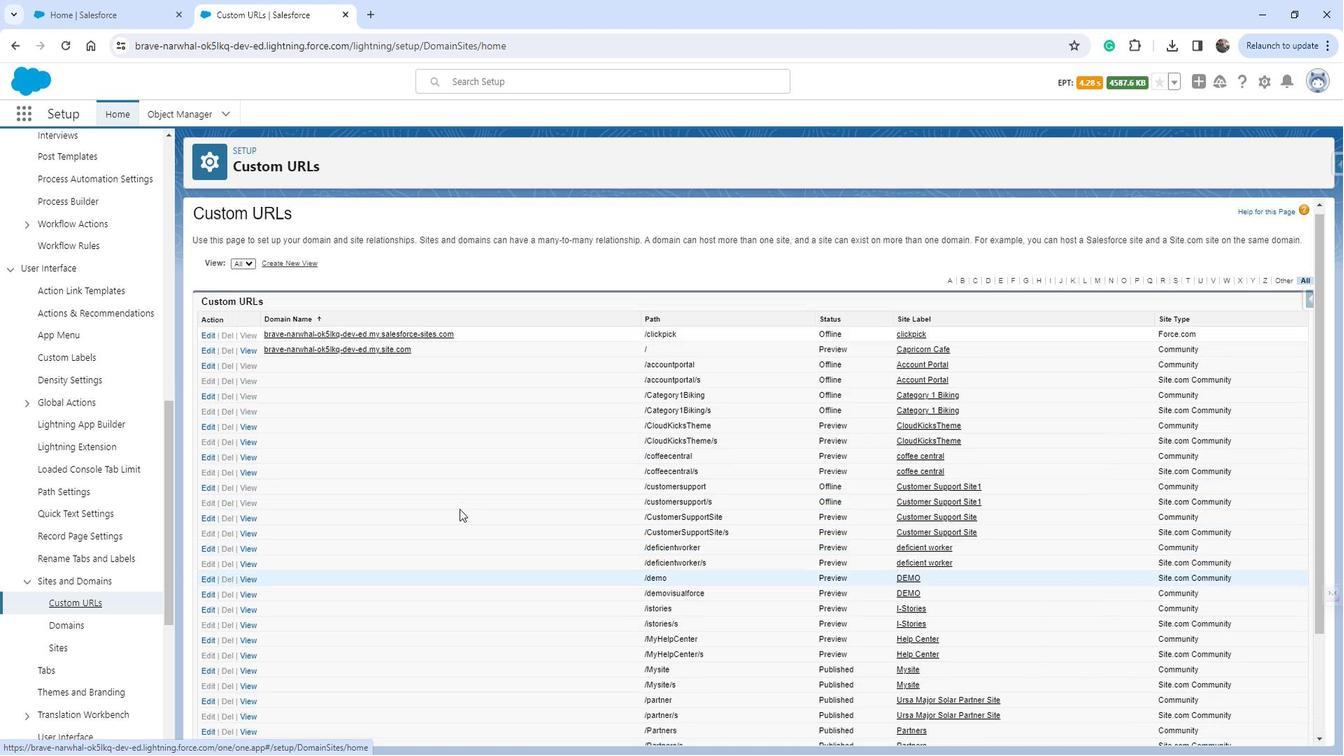 
Action: Mouse moved to (506, 358)
Screenshot: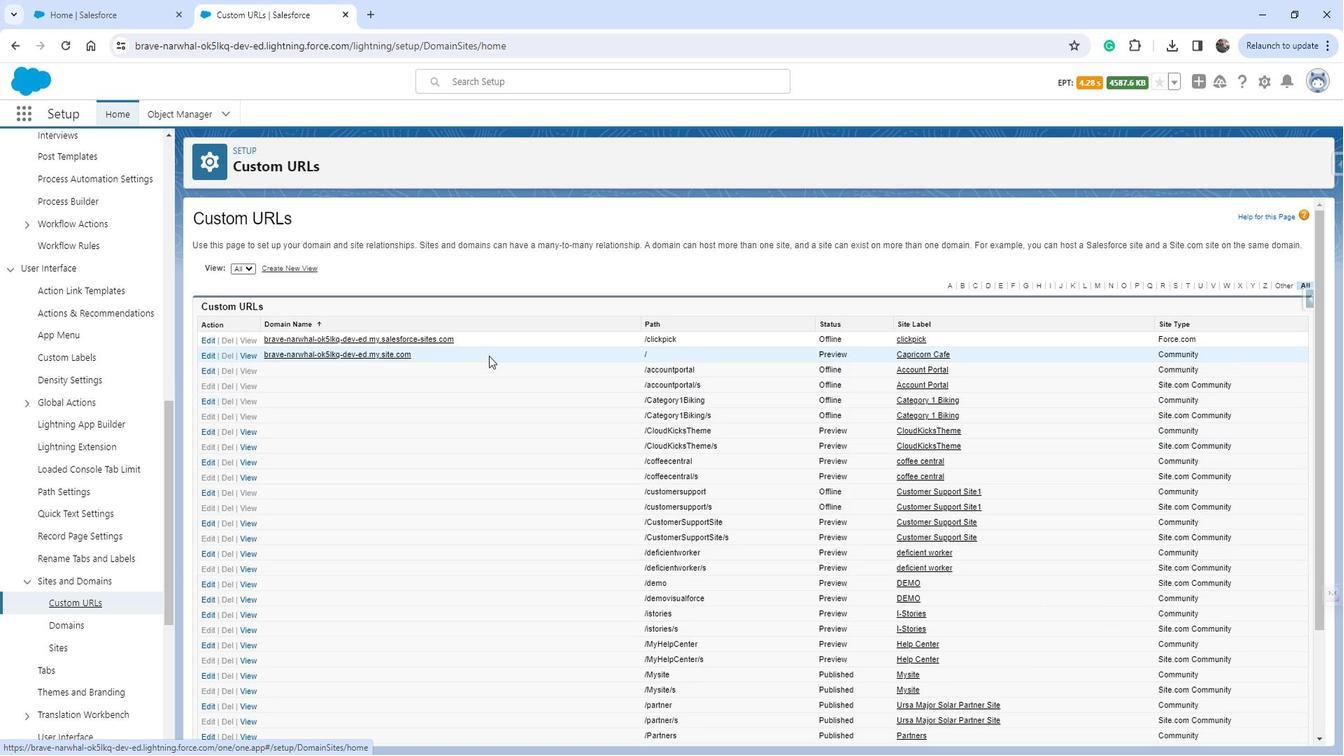 
